 Task: Find connections with filter location Bhānder with filter topic #Recruitingwith filter profile language English with filter current company NCS Group with filter school Arts and Science jobs recruitment with filter industry Recreational Facilities with filter service category Insurance with filter keywords title SEO Manager
Action: Mouse moved to (529, 66)
Screenshot: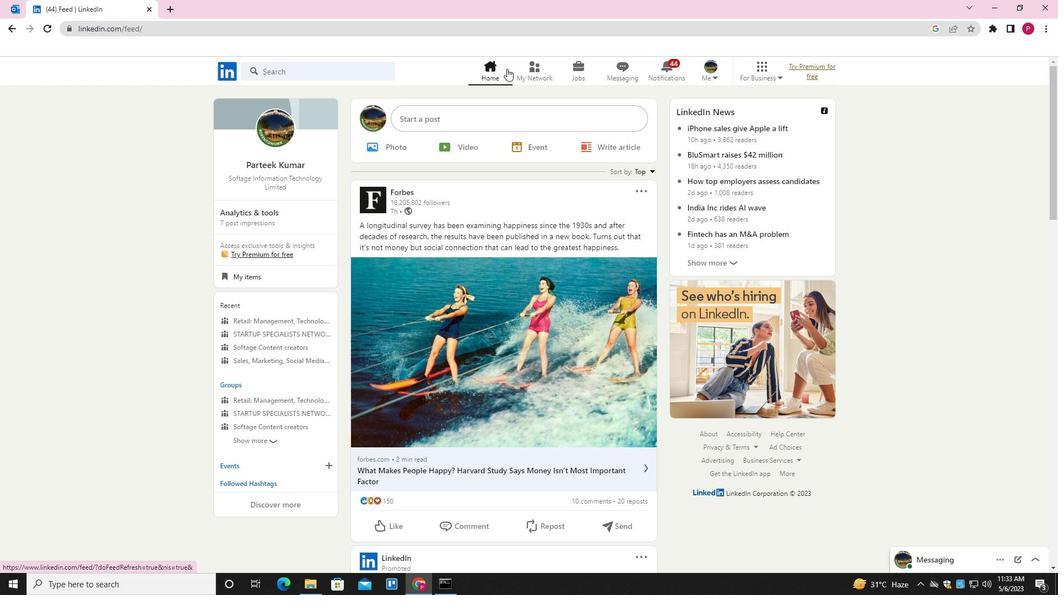 
Action: Mouse pressed left at (529, 66)
Screenshot: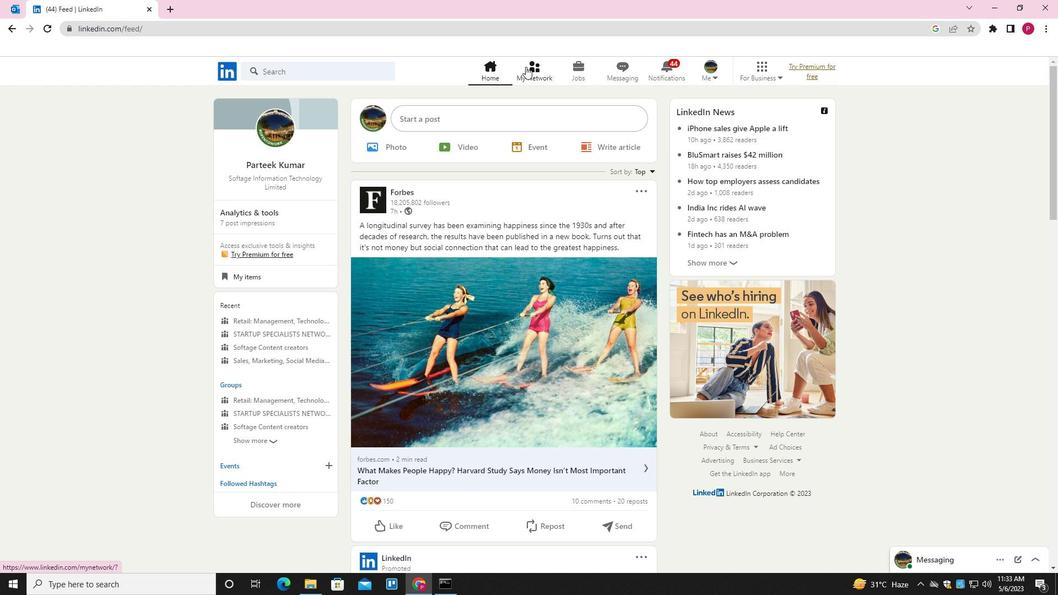
Action: Mouse moved to (360, 135)
Screenshot: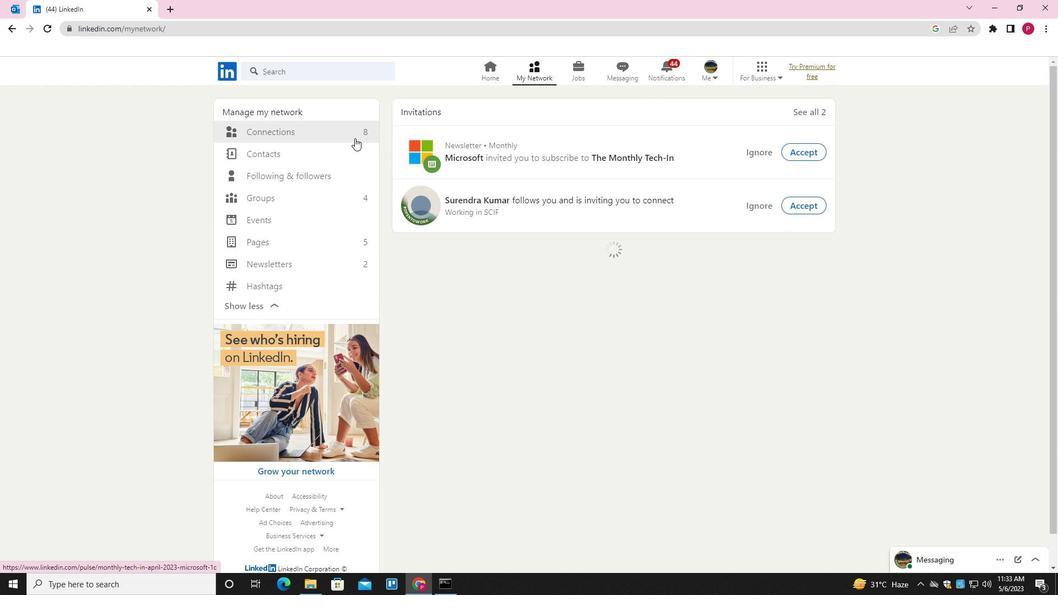 
Action: Mouse pressed left at (360, 135)
Screenshot: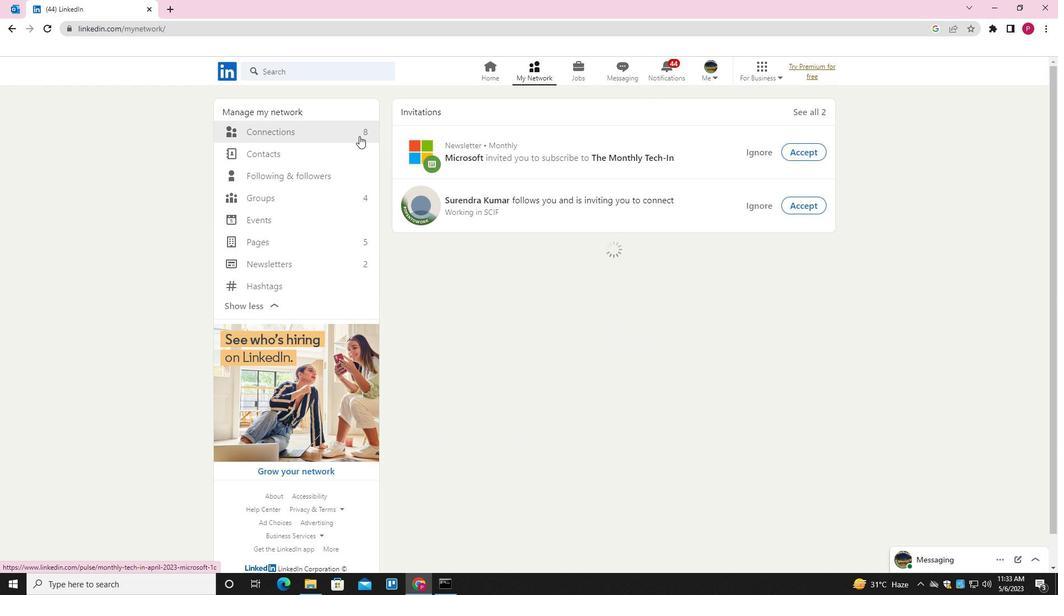 
Action: Mouse moved to (616, 133)
Screenshot: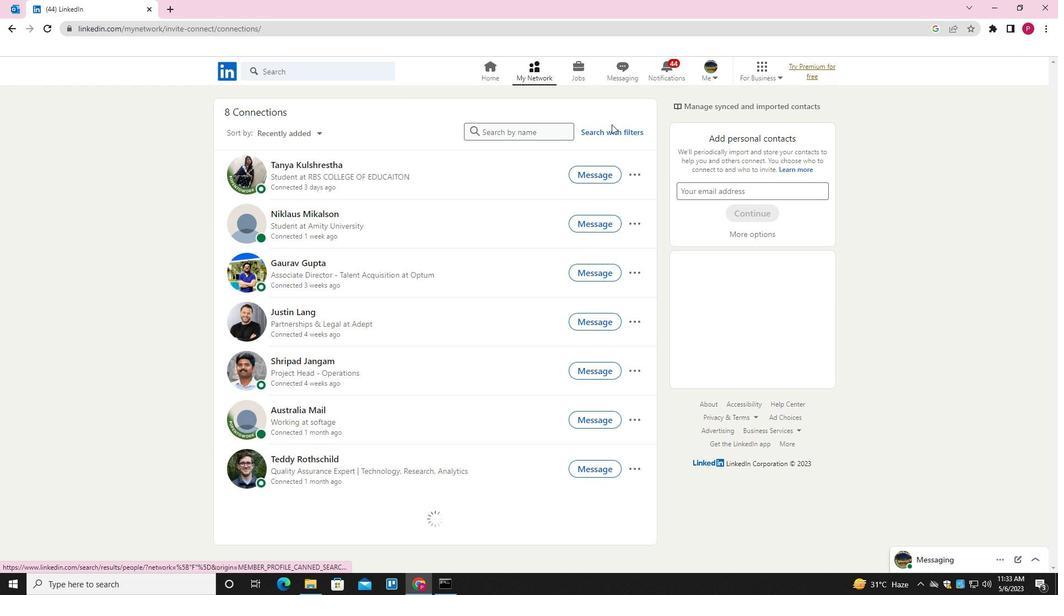 
Action: Mouse pressed left at (616, 133)
Screenshot: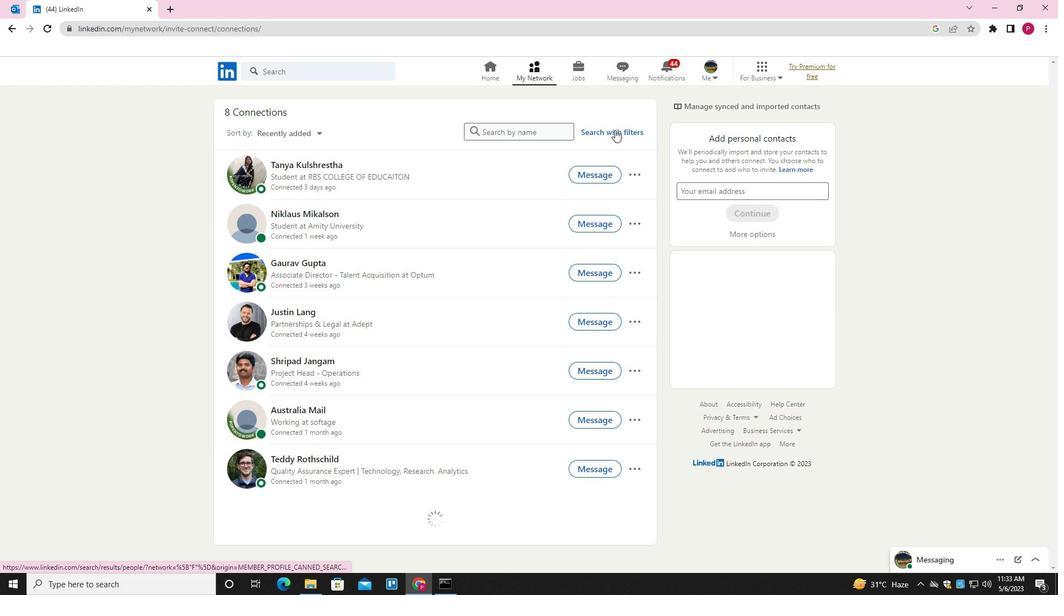 
Action: Mouse moved to (568, 101)
Screenshot: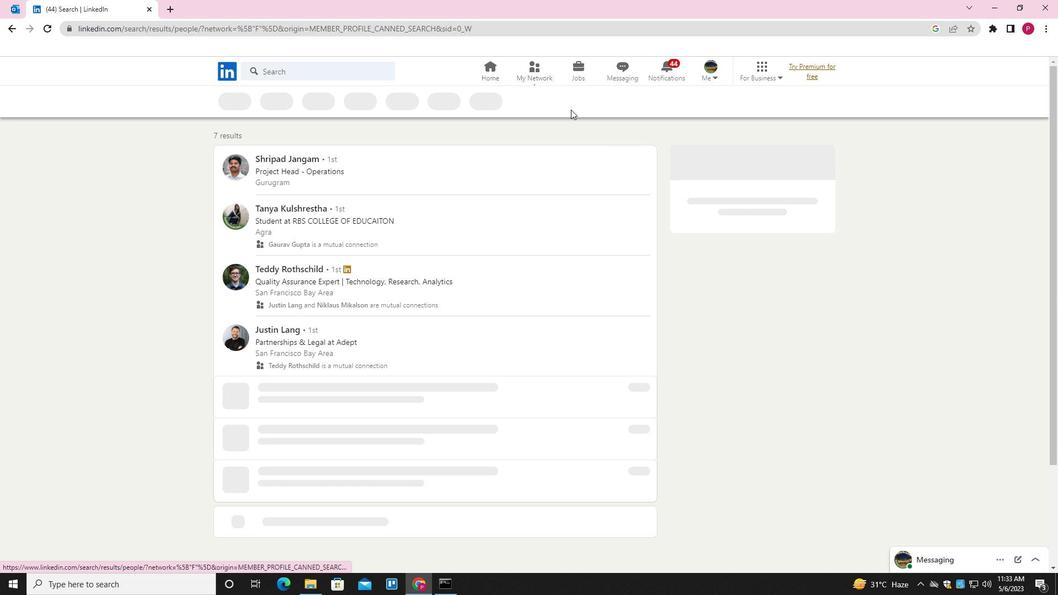 
Action: Mouse pressed left at (568, 101)
Screenshot: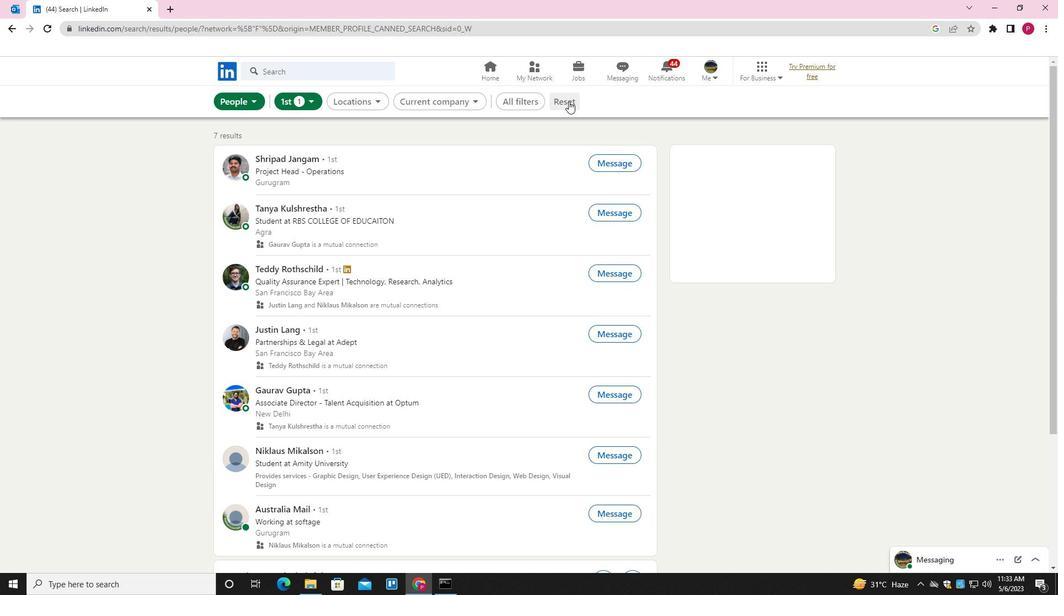 
Action: Mouse moved to (537, 97)
Screenshot: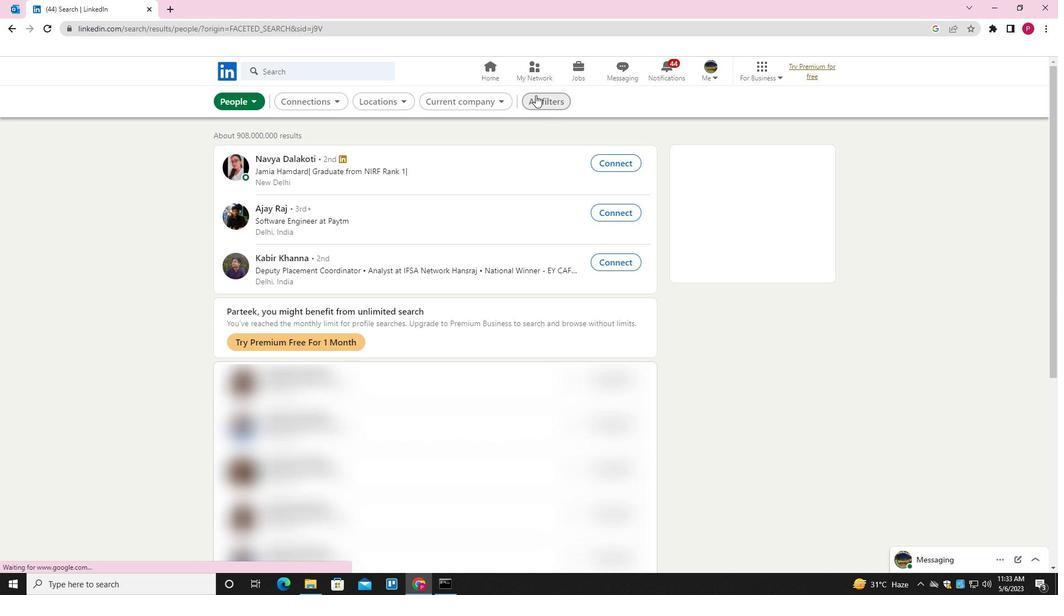 
Action: Mouse pressed left at (537, 97)
Screenshot: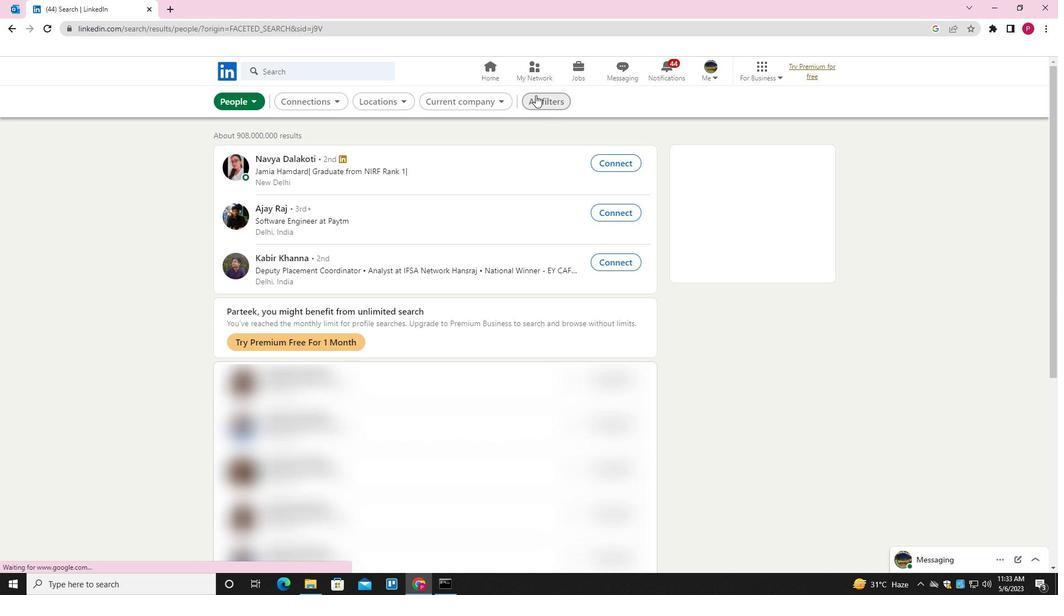 
Action: Mouse moved to (867, 273)
Screenshot: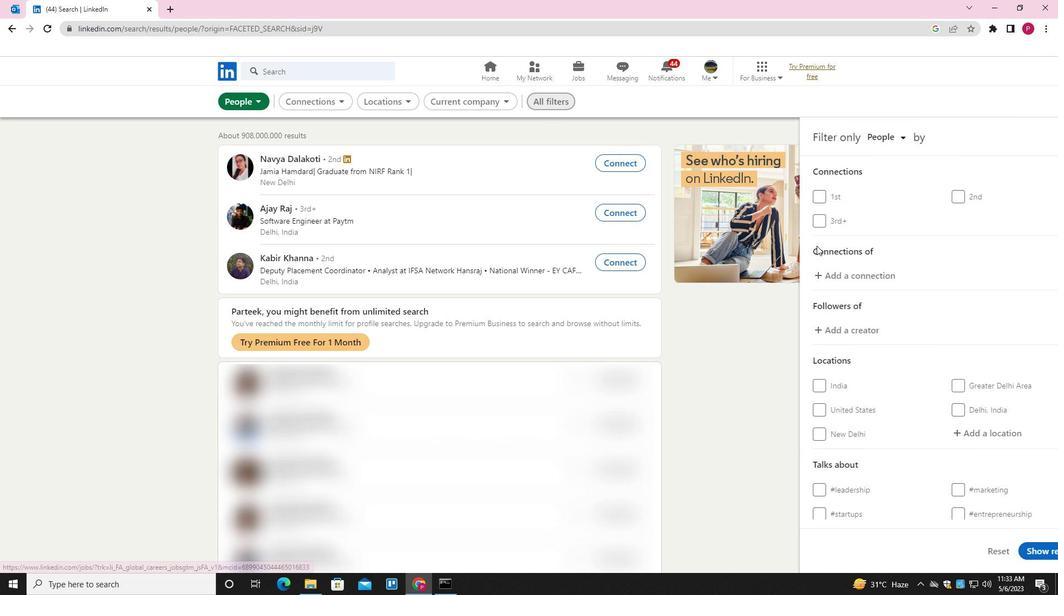 
Action: Mouse scrolled (867, 272) with delta (0, 0)
Screenshot: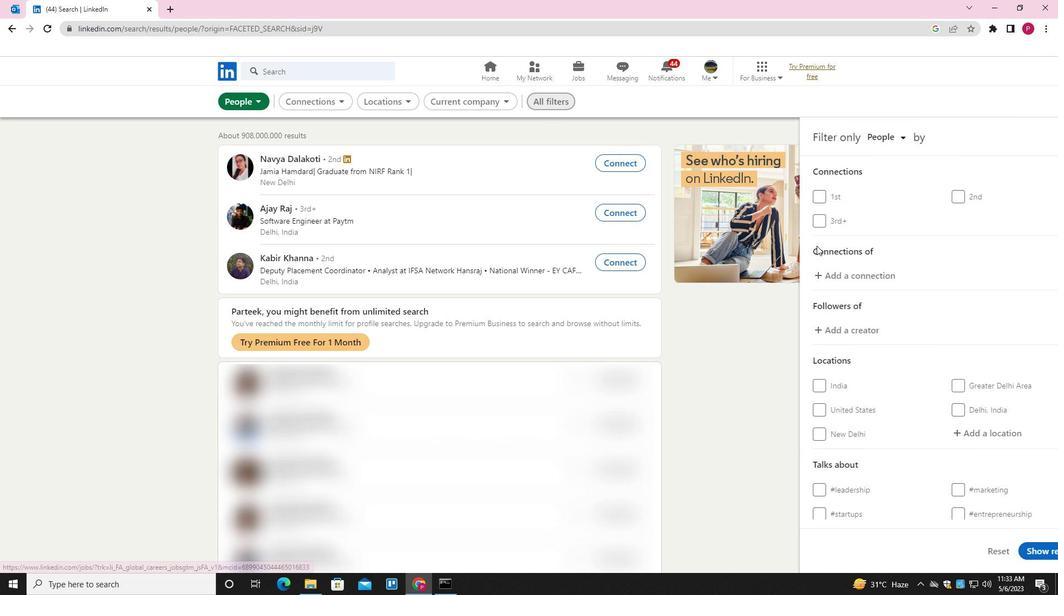 
Action: Mouse moved to (884, 284)
Screenshot: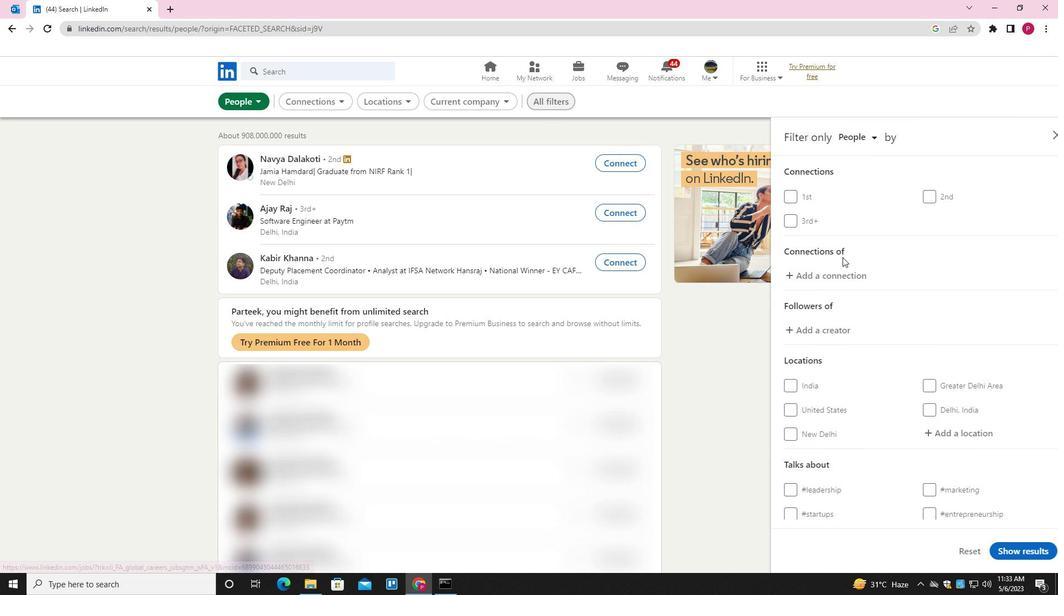 
Action: Mouse scrolled (884, 283) with delta (0, 0)
Screenshot: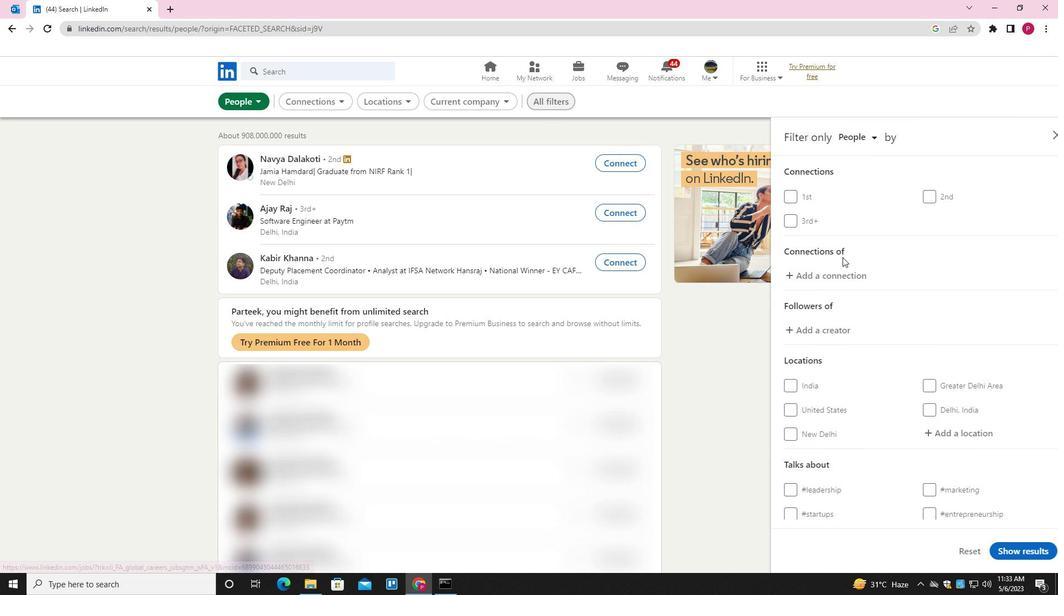 
Action: Mouse moved to (949, 326)
Screenshot: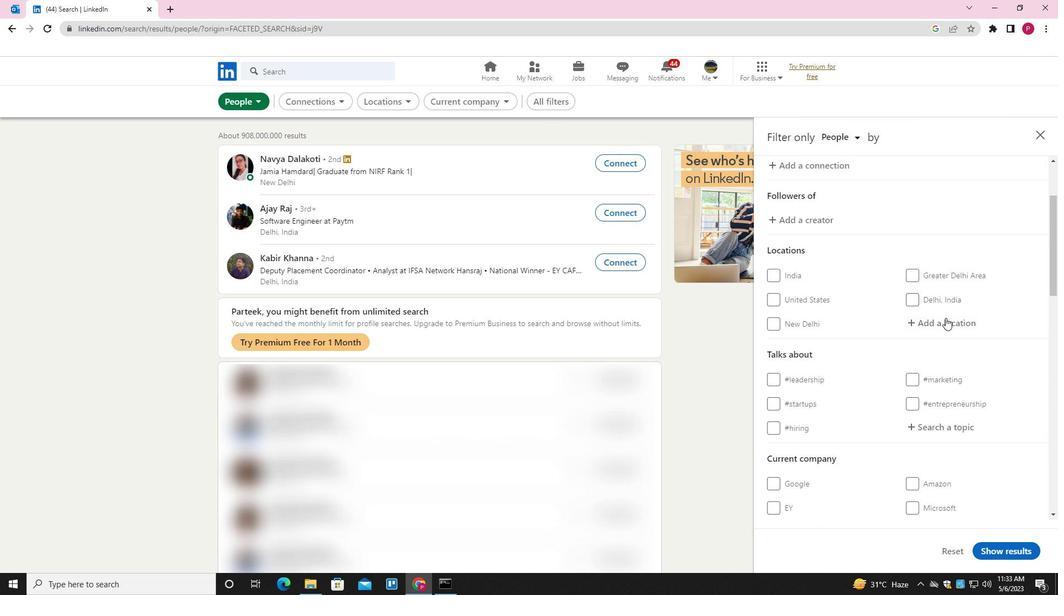 
Action: Mouse pressed left at (949, 326)
Screenshot: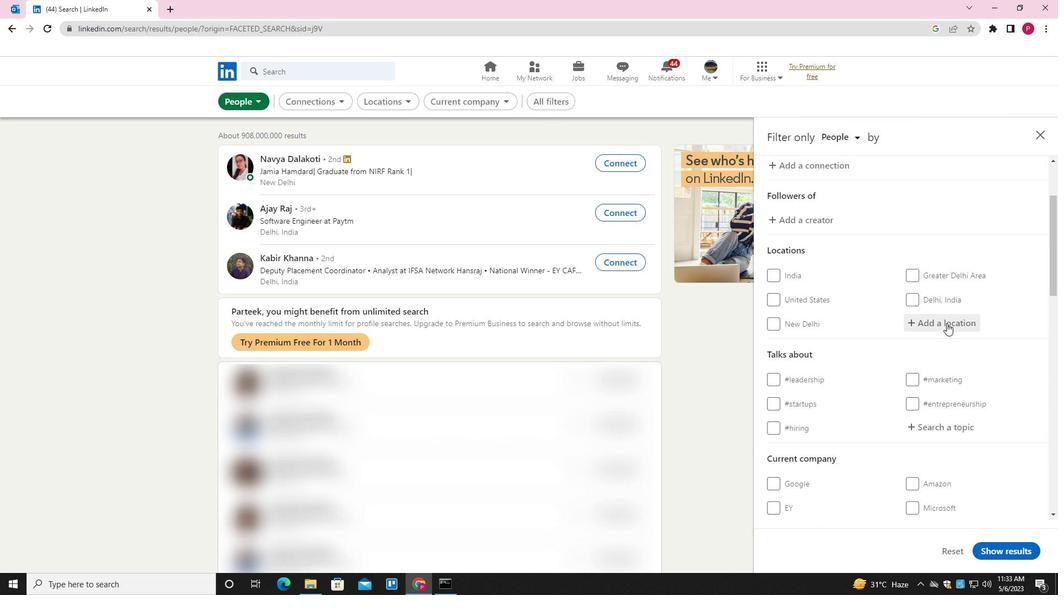 
Action: Key pressed <Key.shift>BHANDRE<Key.backspace><Key.backspace>ER<Key.down><Key.enter>
Screenshot: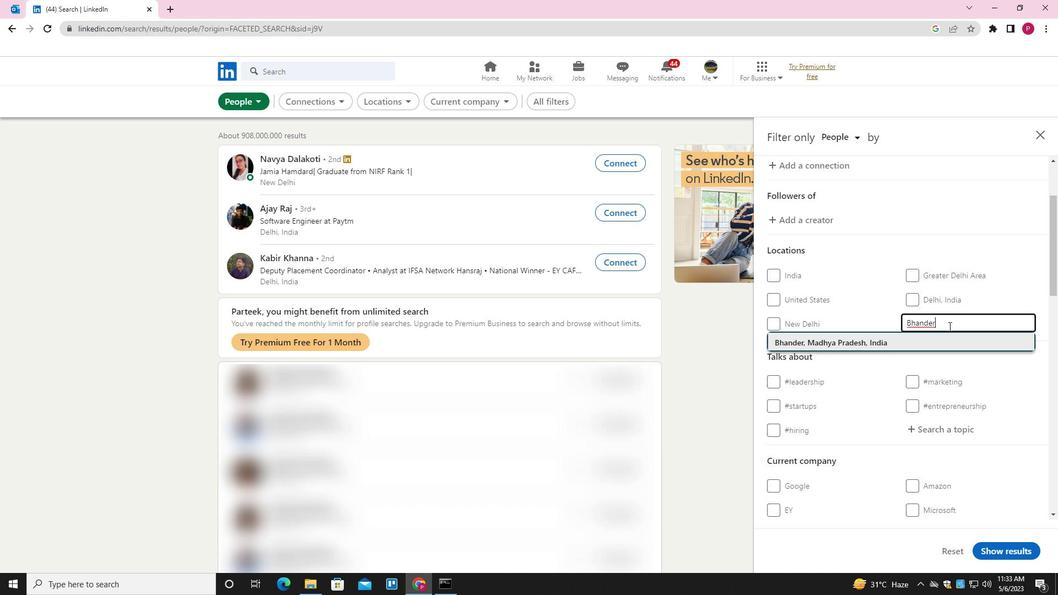 
Action: Mouse moved to (909, 336)
Screenshot: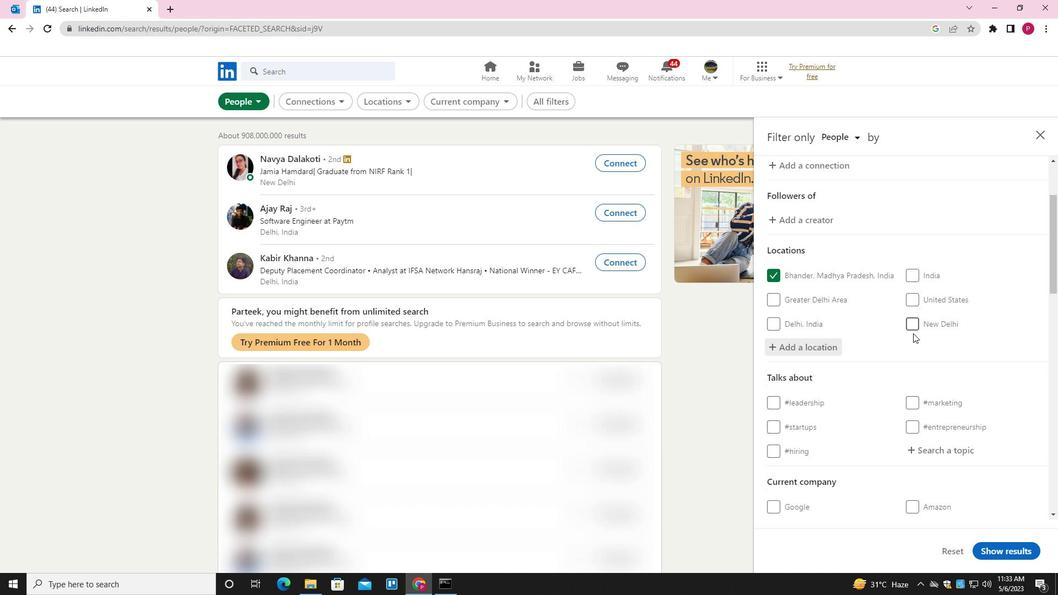 
Action: Mouse scrolled (909, 336) with delta (0, 0)
Screenshot: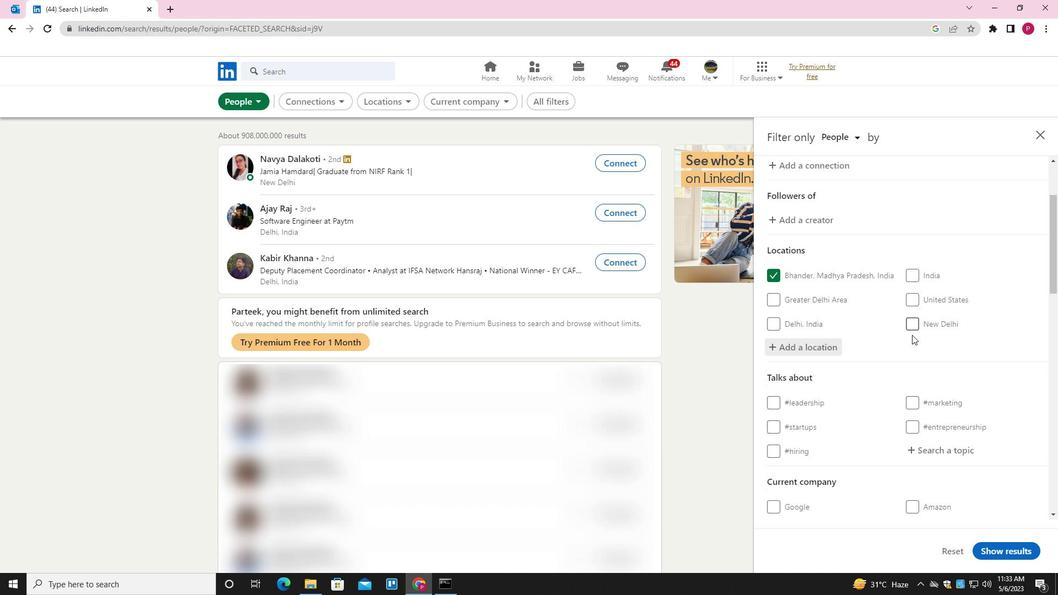 
Action: Mouse scrolled (909, 336) with delta (0, 0)
Screenshot: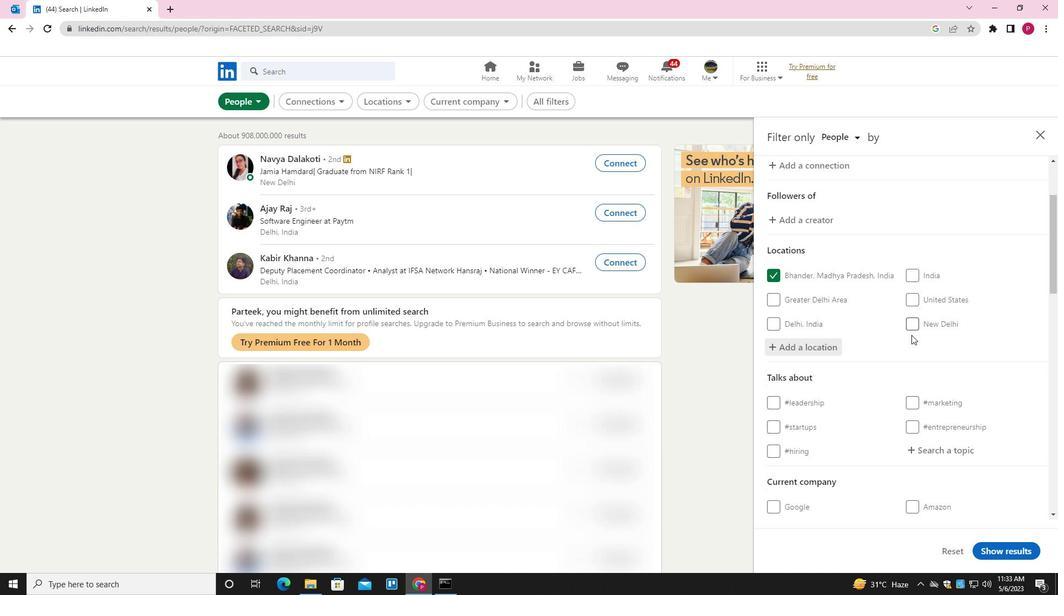 
Action: Mouse scrolled (909, 336) with delta (0, 0)
Screenshot: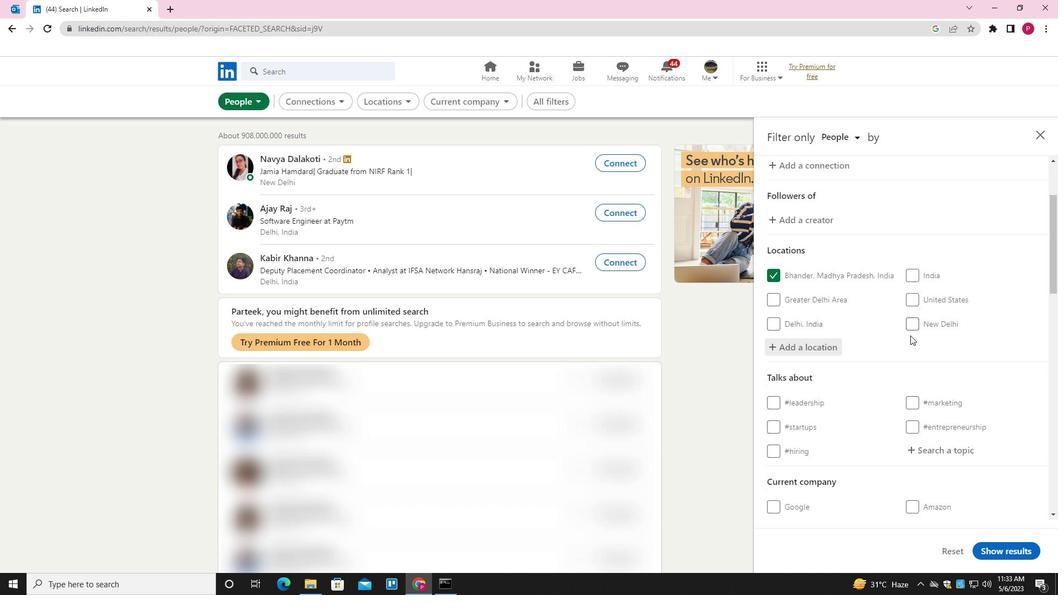 
Action: Mouse scrolled (909, 336) with delta (0, 0)
Screenshot: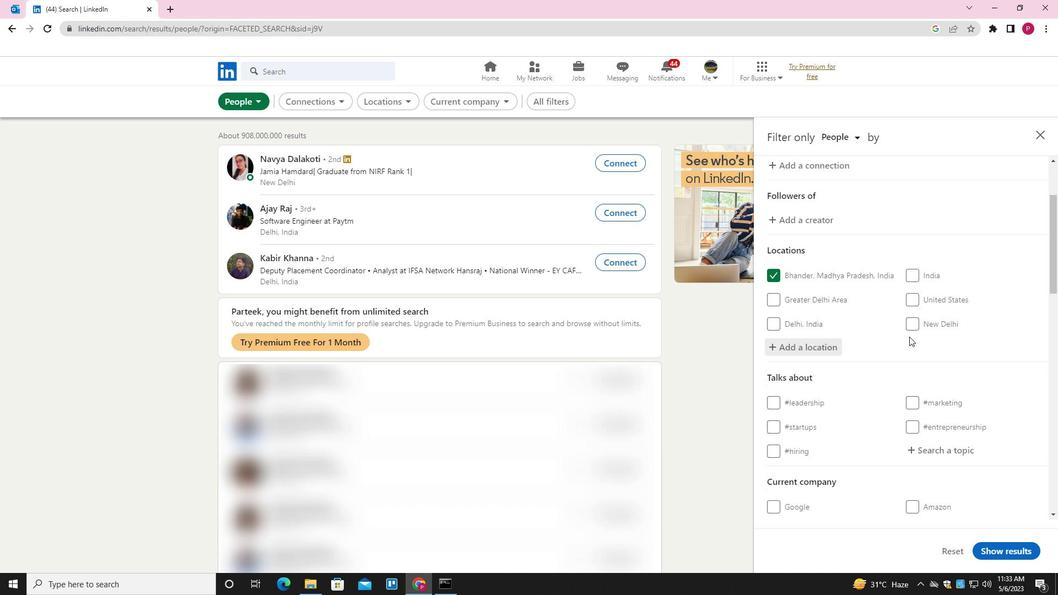 
Action: Mouse moved to (950, 234)
Screenshot: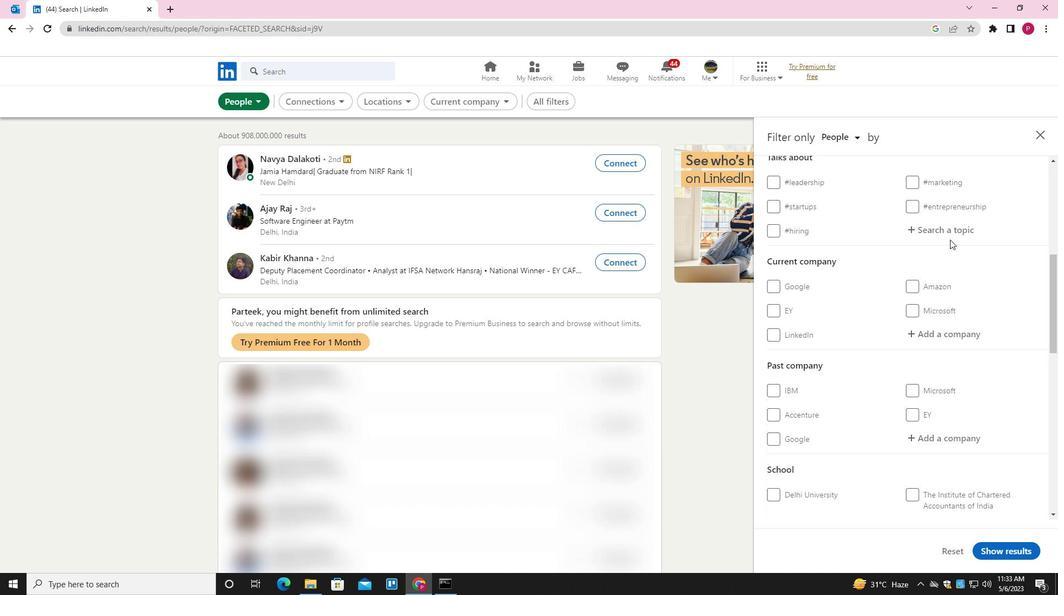 
Action: Mouse pressed left at (950, 234)
Screenshot: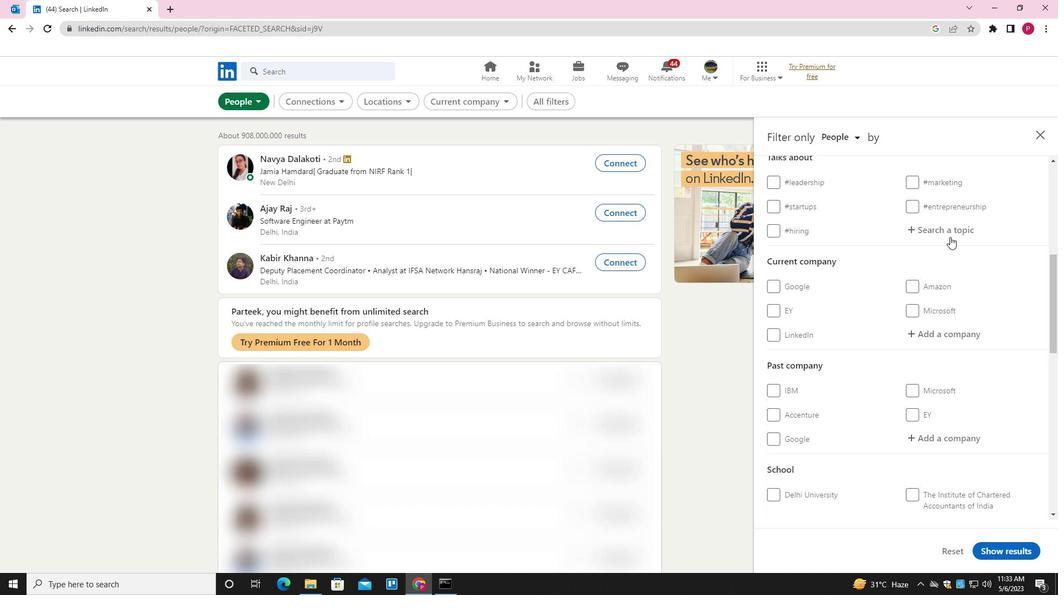 
Action: Key pressed RECRUITMENT<Key.down><Key.enter>
Screenshot: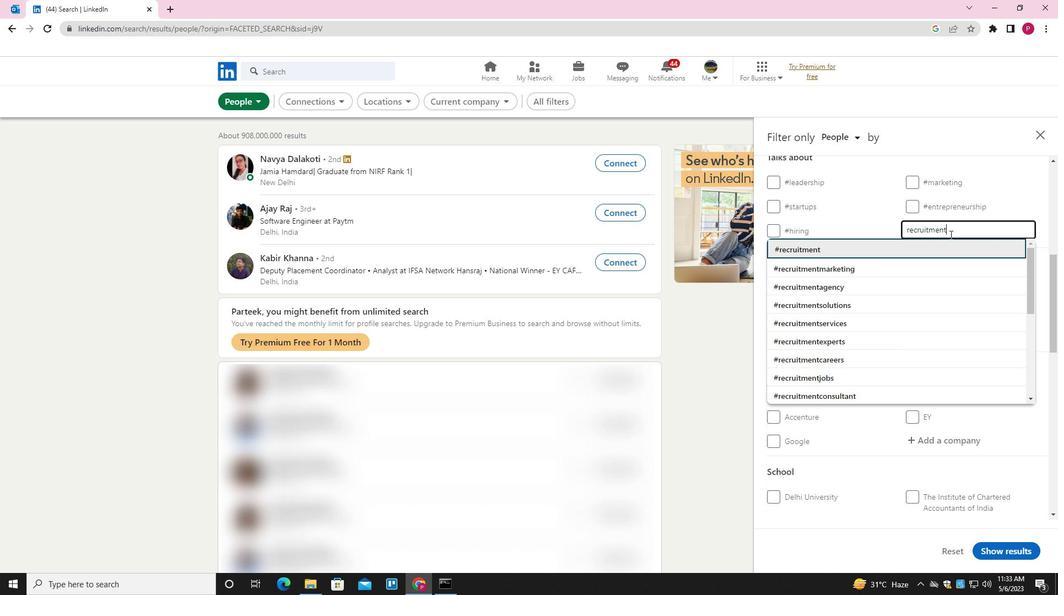 
Action: Mouse moved to (914, 281)
Screenshot: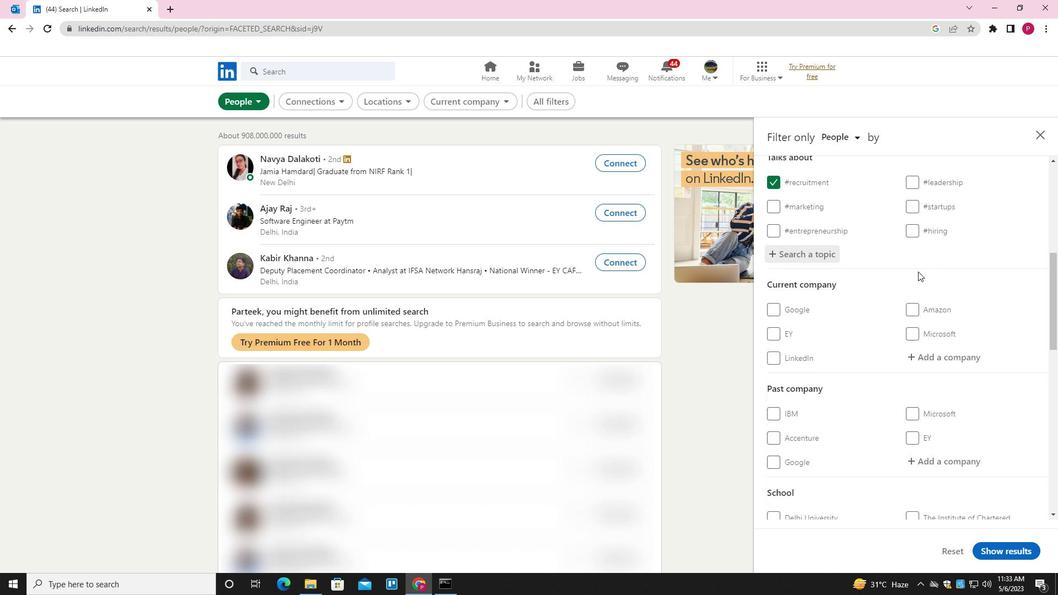 
Action: Mouse scrolled (914, 280) with delta (0, 0)
Screenshot: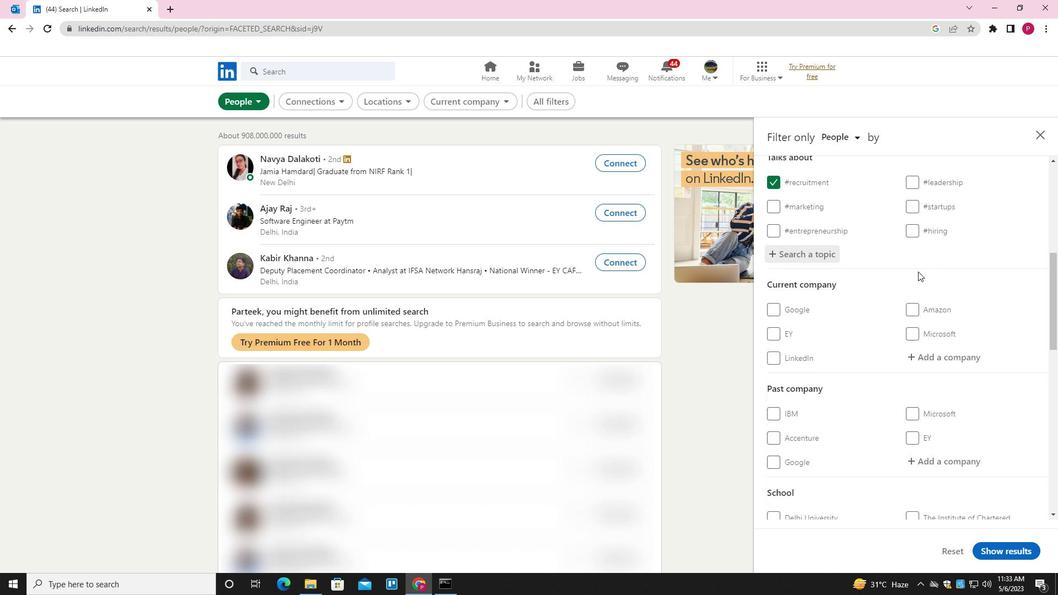 
Action: Mouse moved to (914, 287)
Screenshot: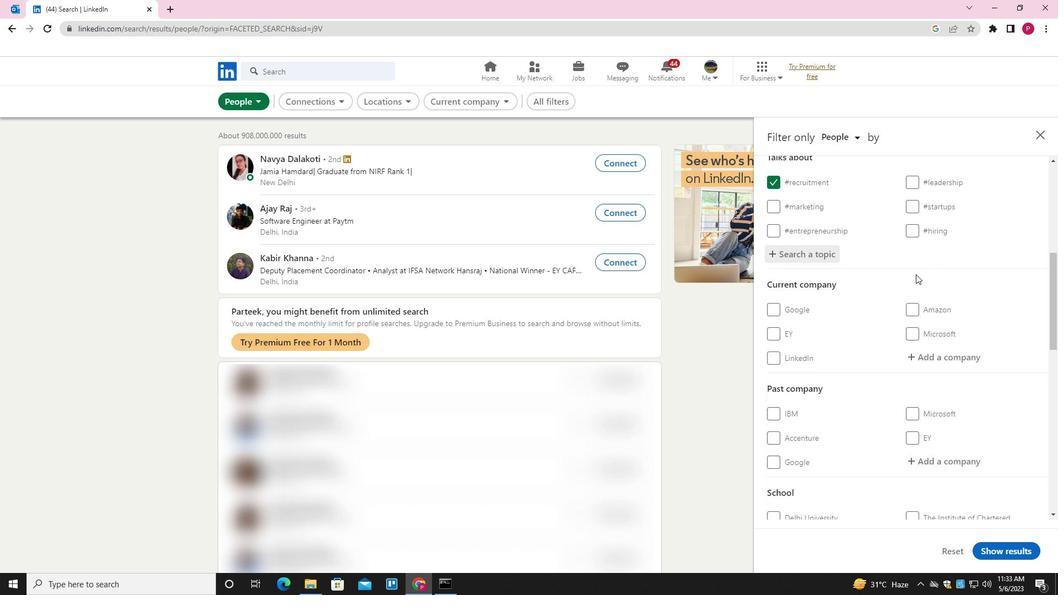 
Action: Mouse scrolled (914, 286) with delta (0, 0)
Screenshot: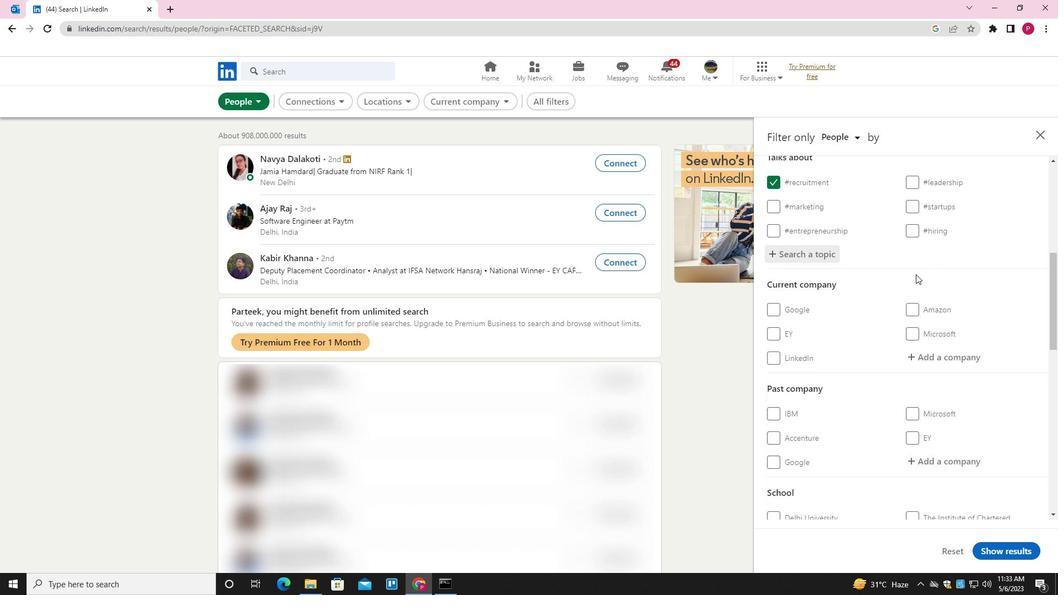 
Action: Mouse moved to (914, 290)
Screenshot: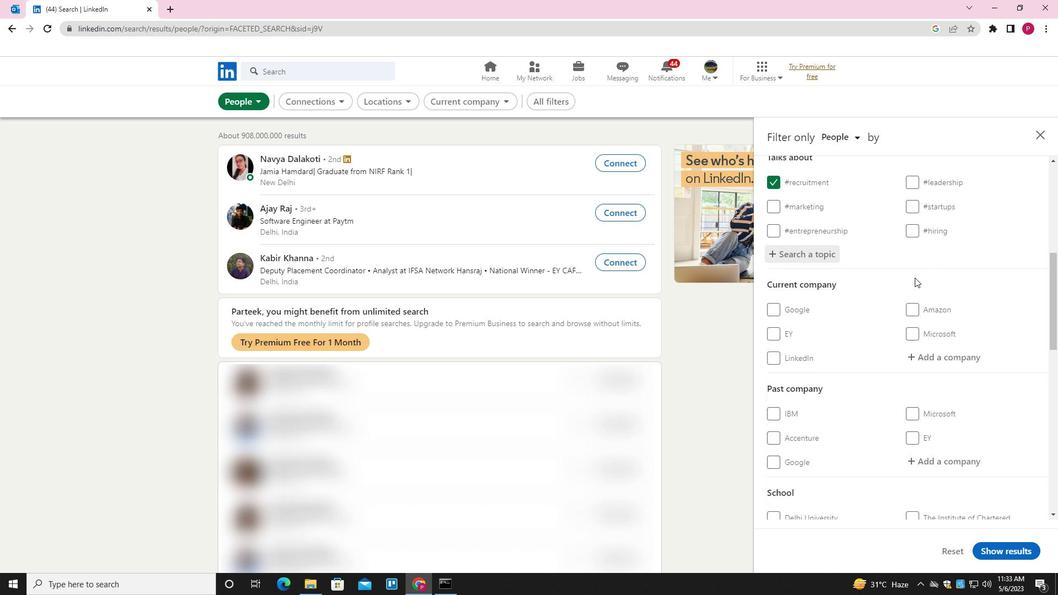 
Action: Mouse scrolled (914, 289) with delta (0, 0)
Screenshot: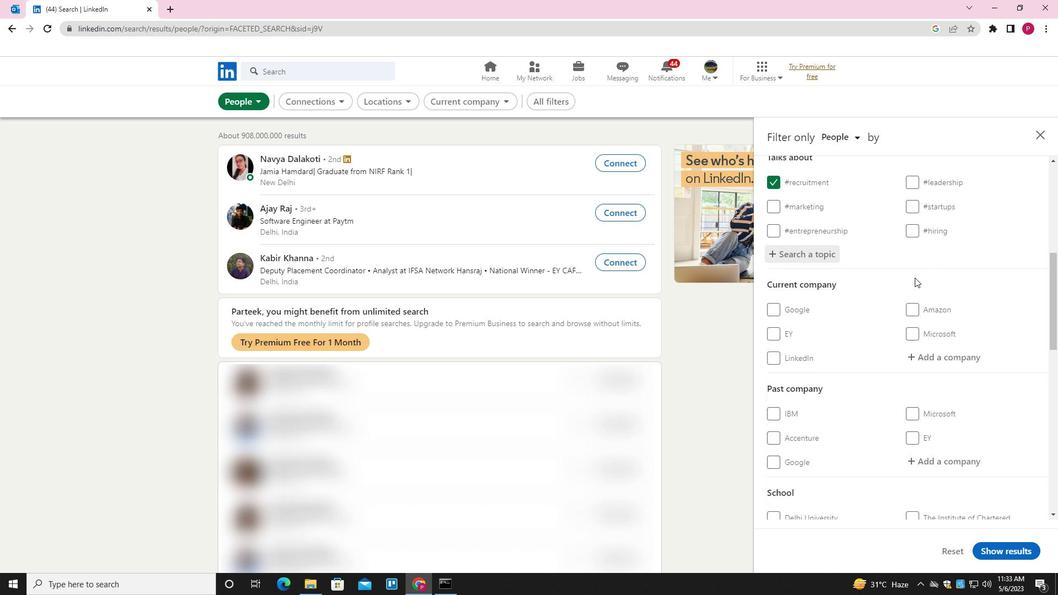 
Action: Mouse moved to (914, 296)
Screenshot: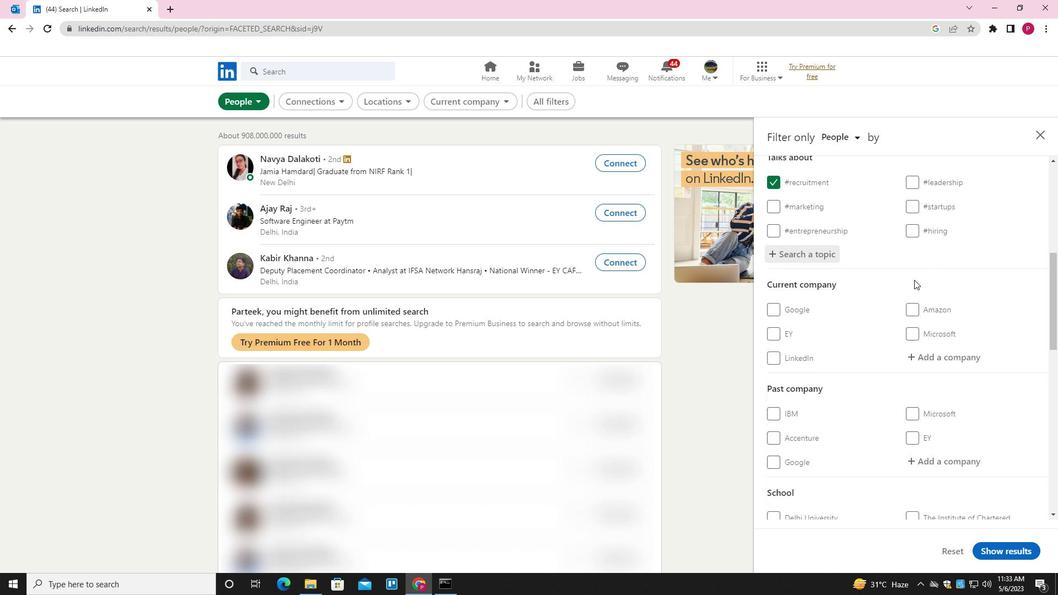 
Action: Mouse scrolled (914, 295) with delta (0, 0)
Screenshot: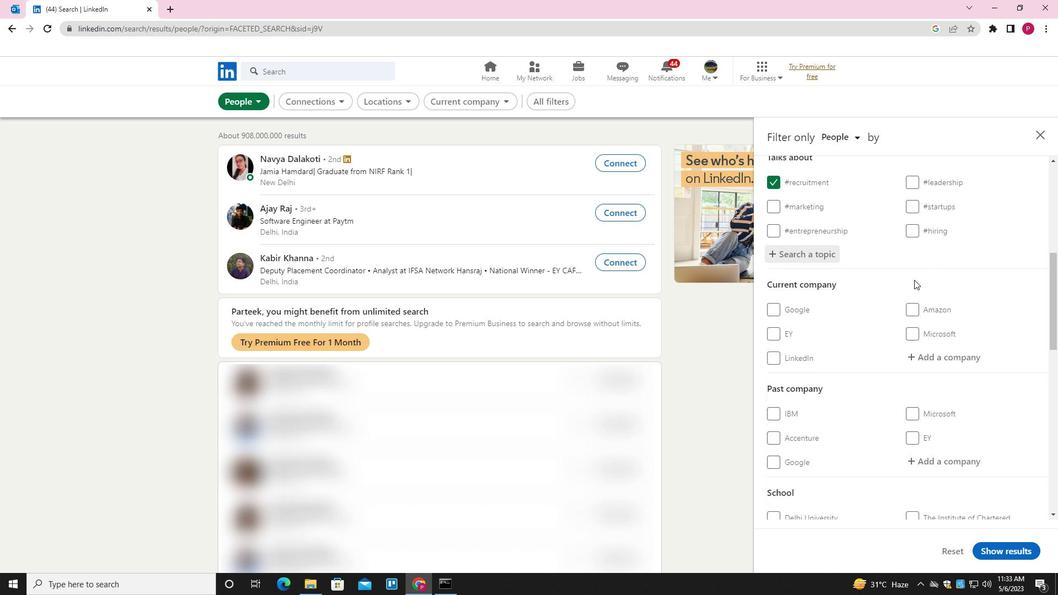 
Action: Mouse moved to (914, 304)
Screenshot: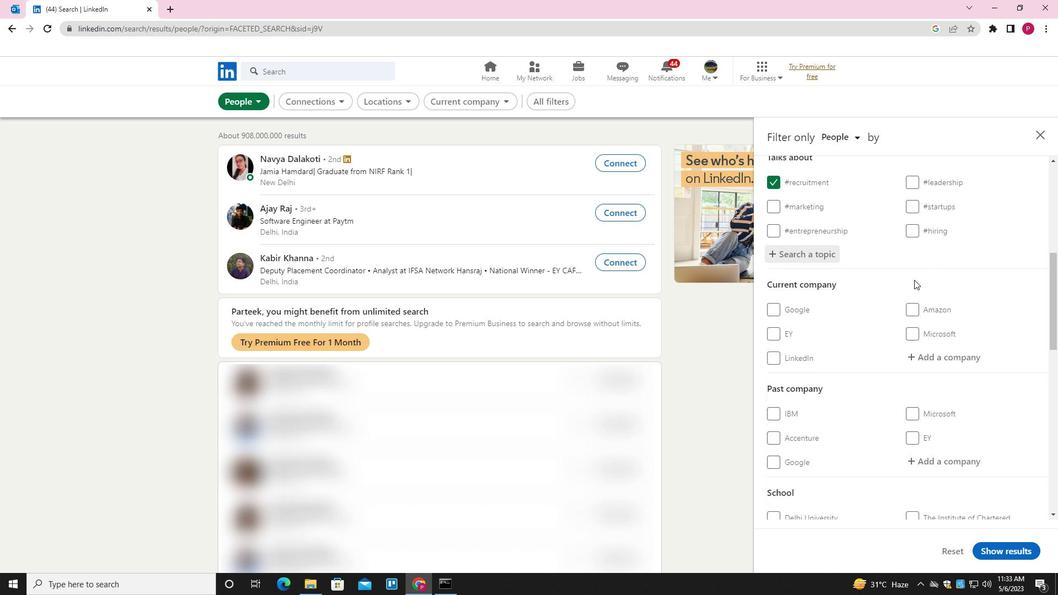 
Action: Mouse scrolled (914, 303) with delta (0, 0)
Screenshot: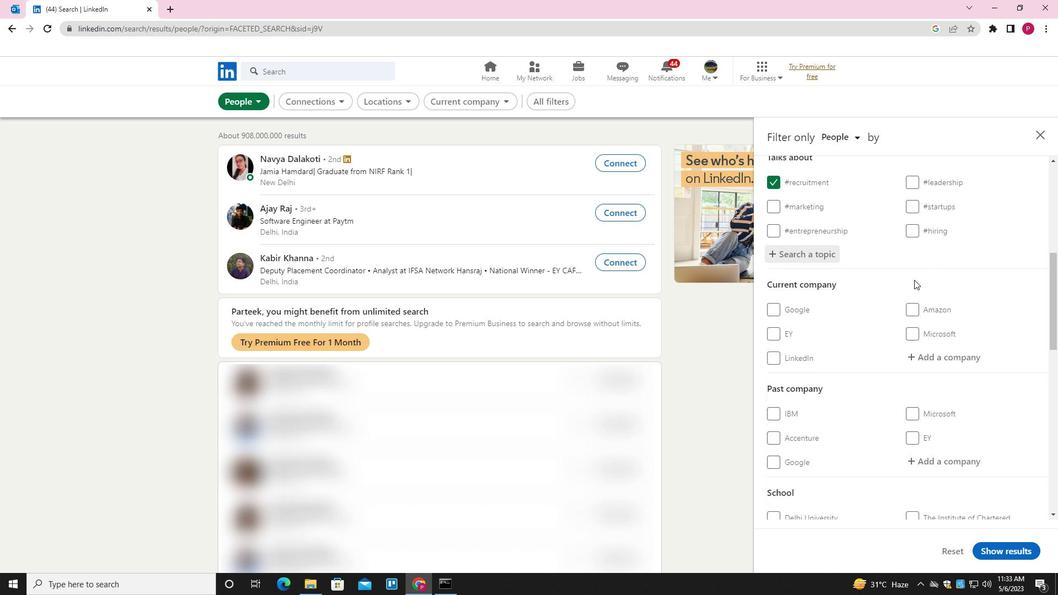 
Action: Mouse moved to (901, 381)
Screenshot: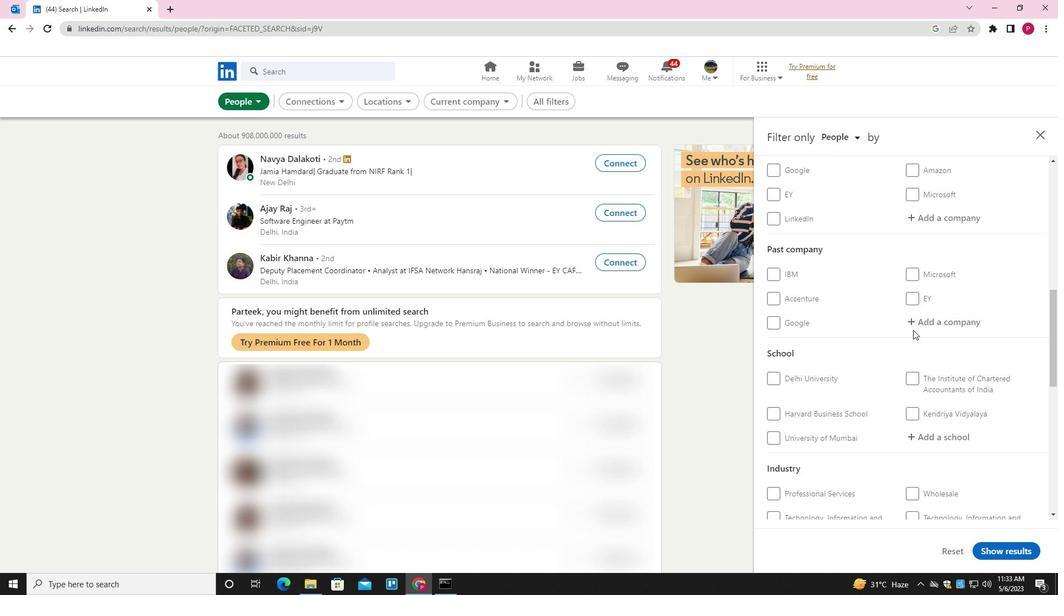 
Action: Mouse scrolled (901, 380) with delta (0, 0)
Screenshot: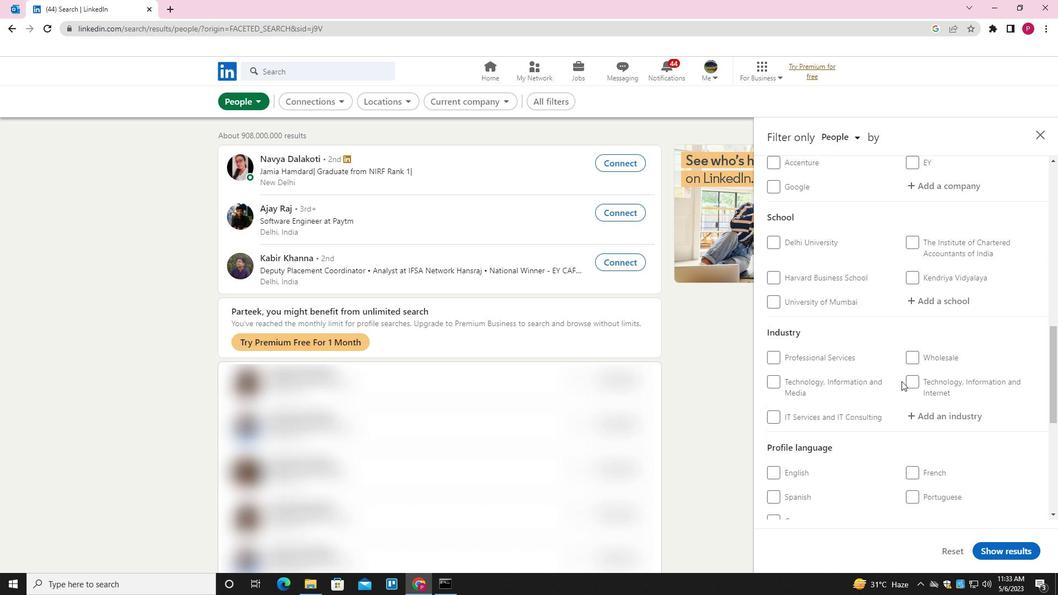 
Action: Mouse scrolled (901, 380) with delta (0, 0)
Screenshot: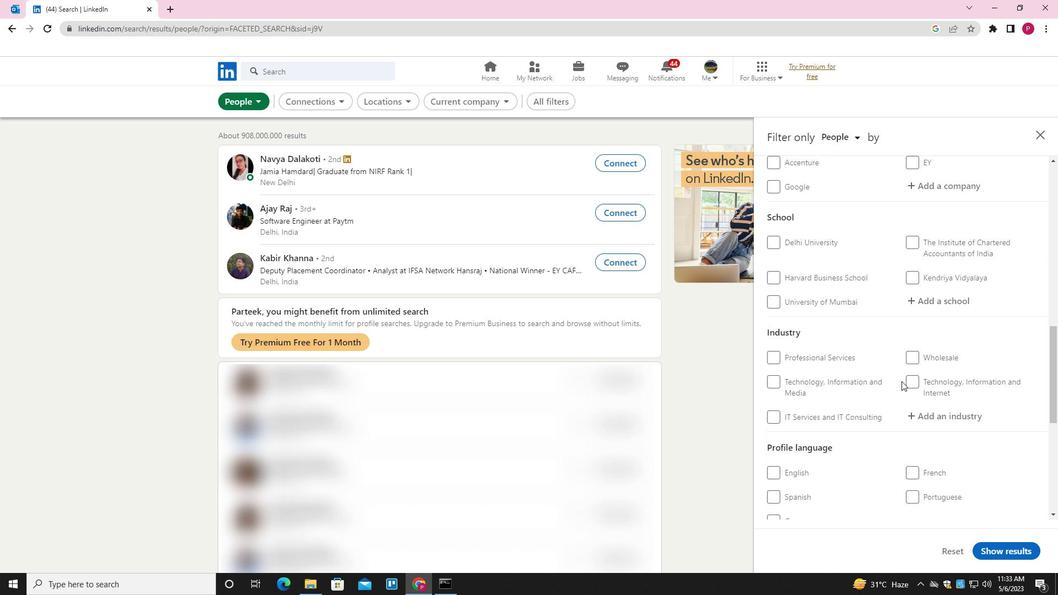 
Action: Mouse scrolled (901, 380) with delta (0, 0)
Screenshot: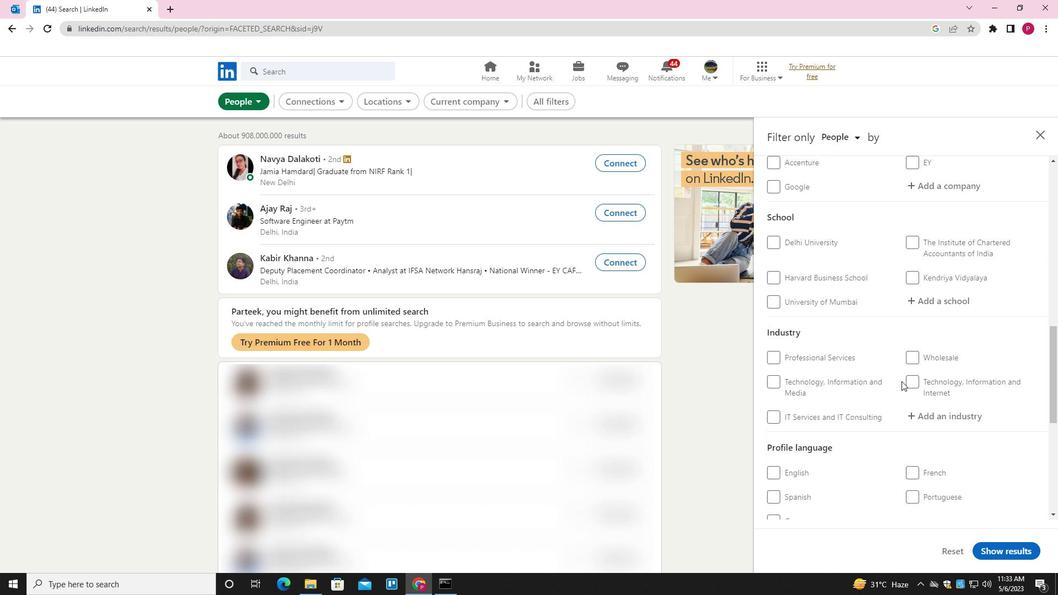 
Action: Mouse moved to (782, 307)
Screenshot: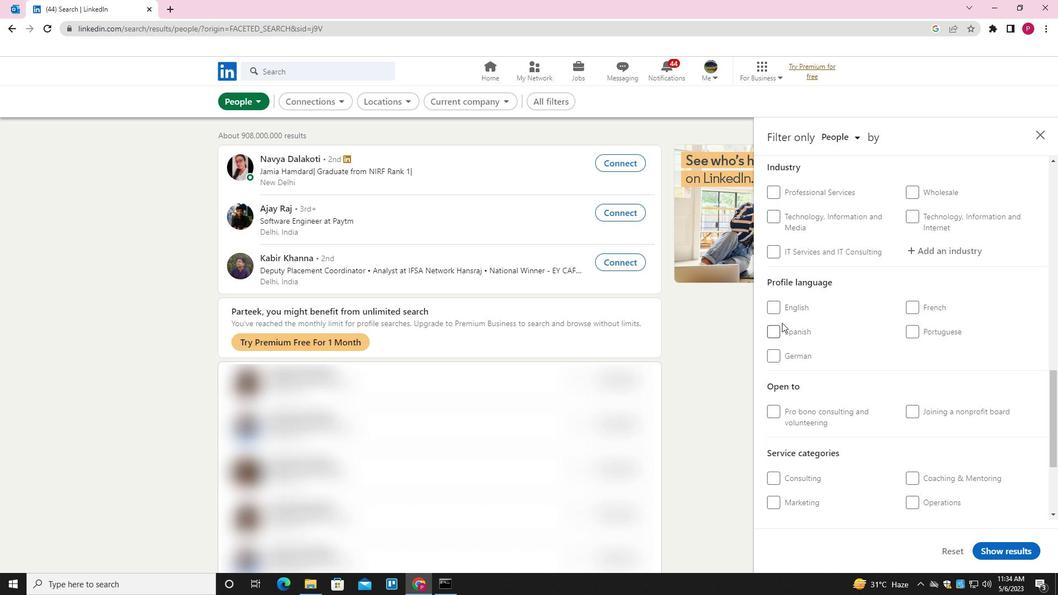 
Action: Mouse pressed left at (782, 307)
Screenshot: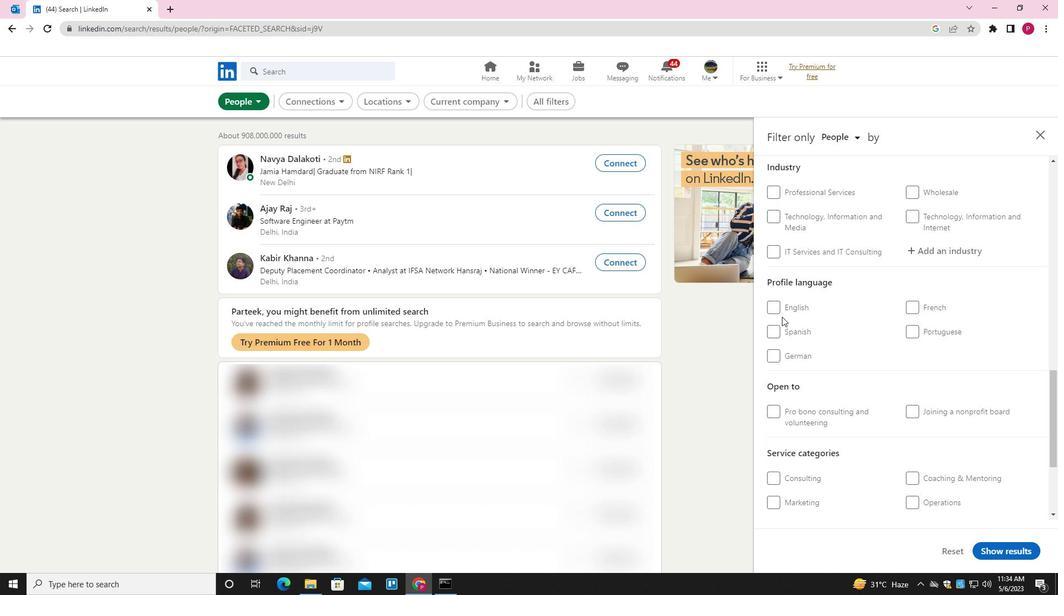 
Action: Mouse moved to (819, 346)
Screenshot: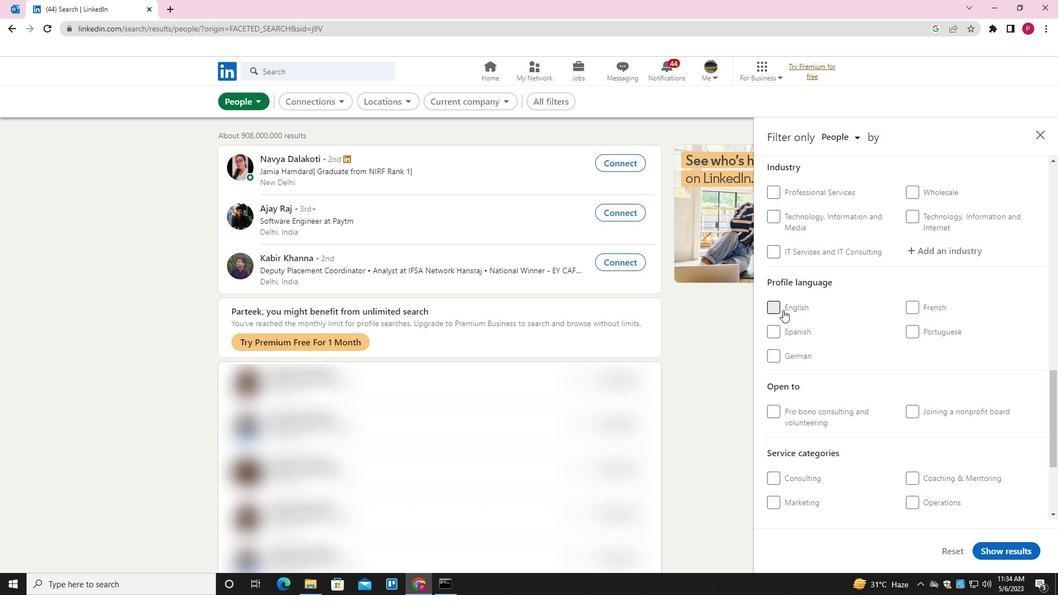 
Action: Mouse scrolled (819, 346) with delta (0, 0)
Screenshot: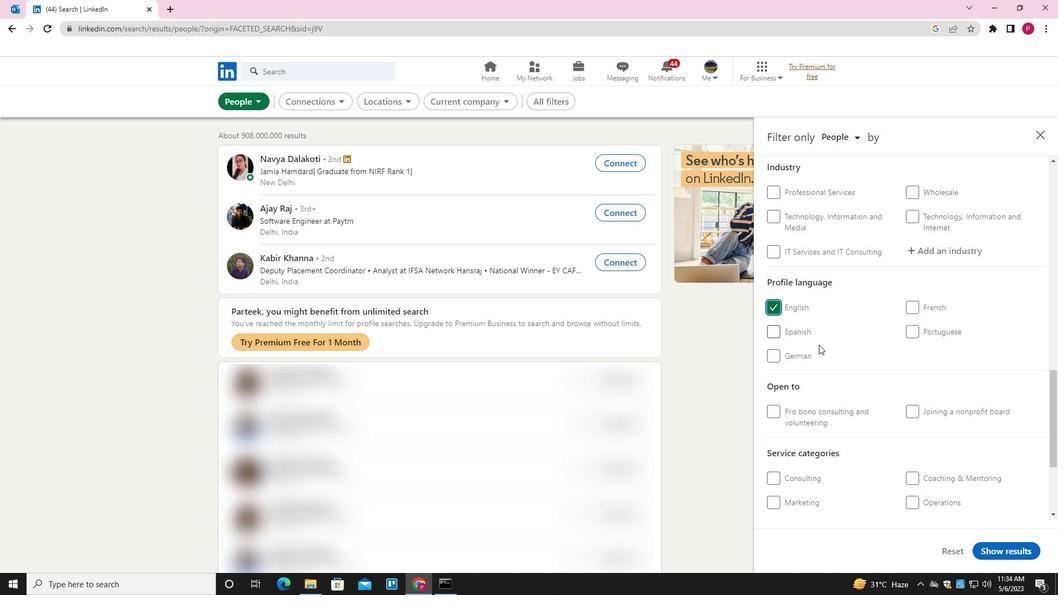 
Action: Mouse scrolled (819, 346) with delta (0, 0)
Screenshot: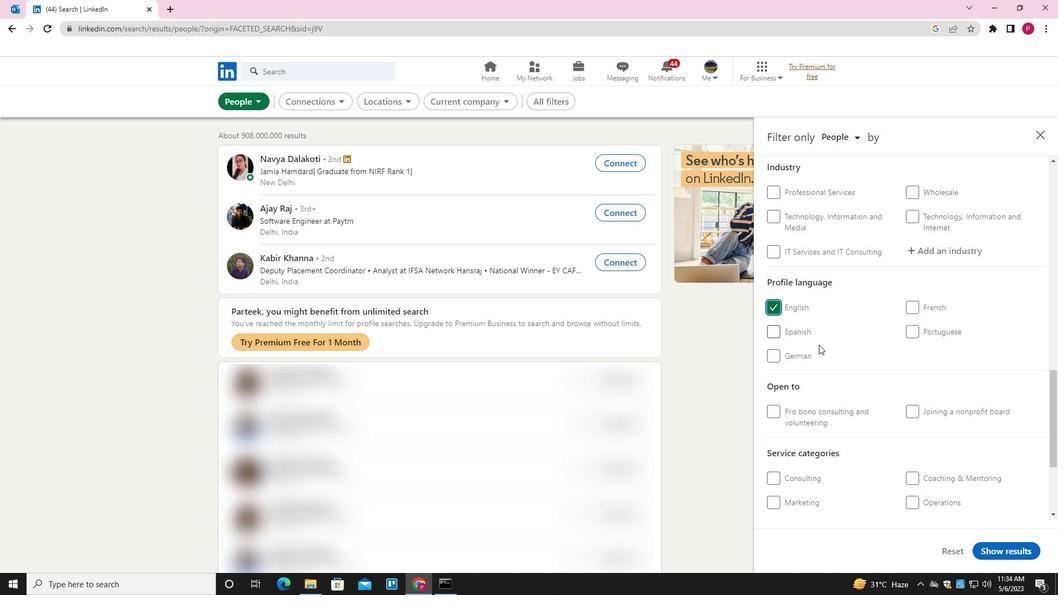 
Action: Mouse scrolled (819, 346) with delta (0, 0)
Screenshot: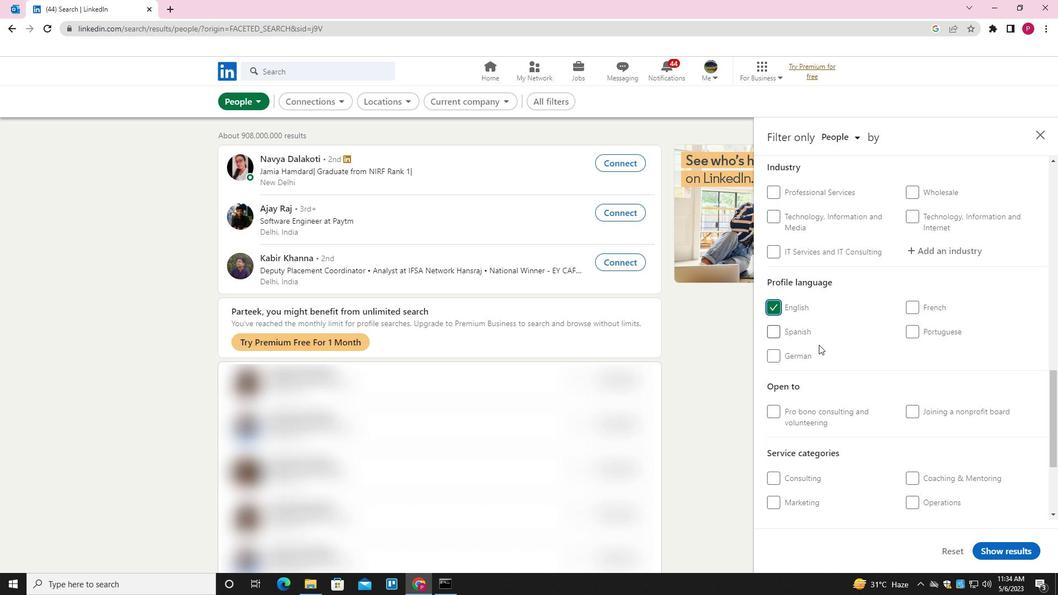 
Action: Mouse scrolled (819, 346) with delta (0, 0)
Screenshot: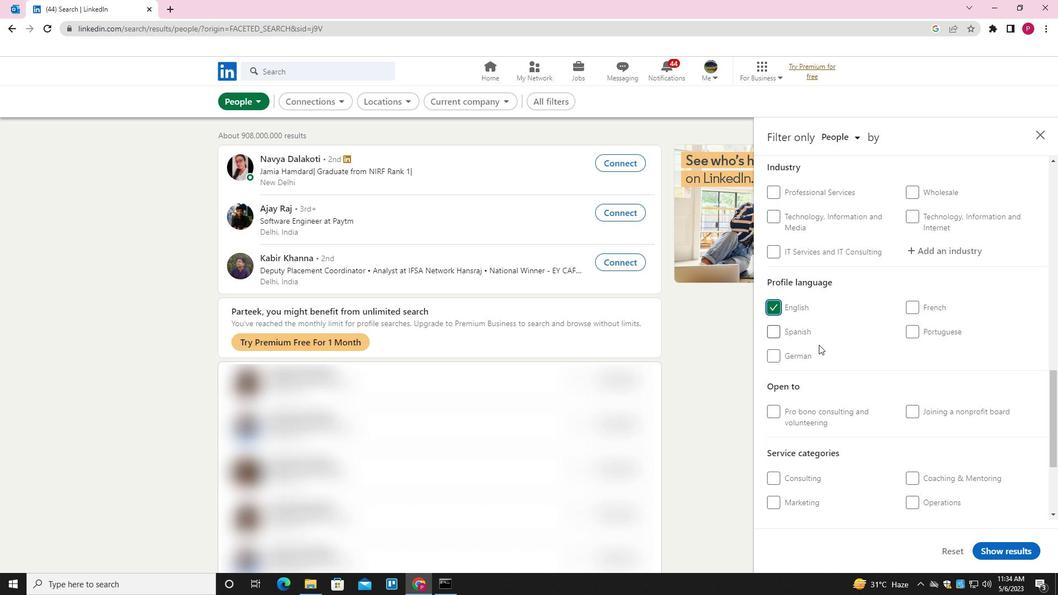 
Action: Mouse scrolled (819, 346) with delta (0, 0)
Screenshot: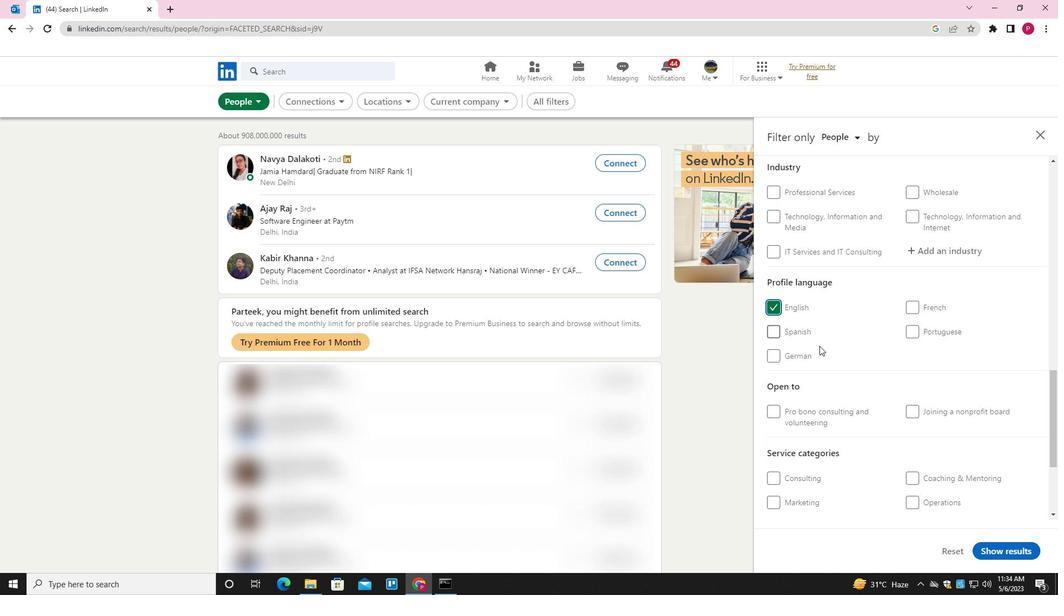 
Action: Mouse scrolled (819, 346) with delta (0, 0)
Screenshot: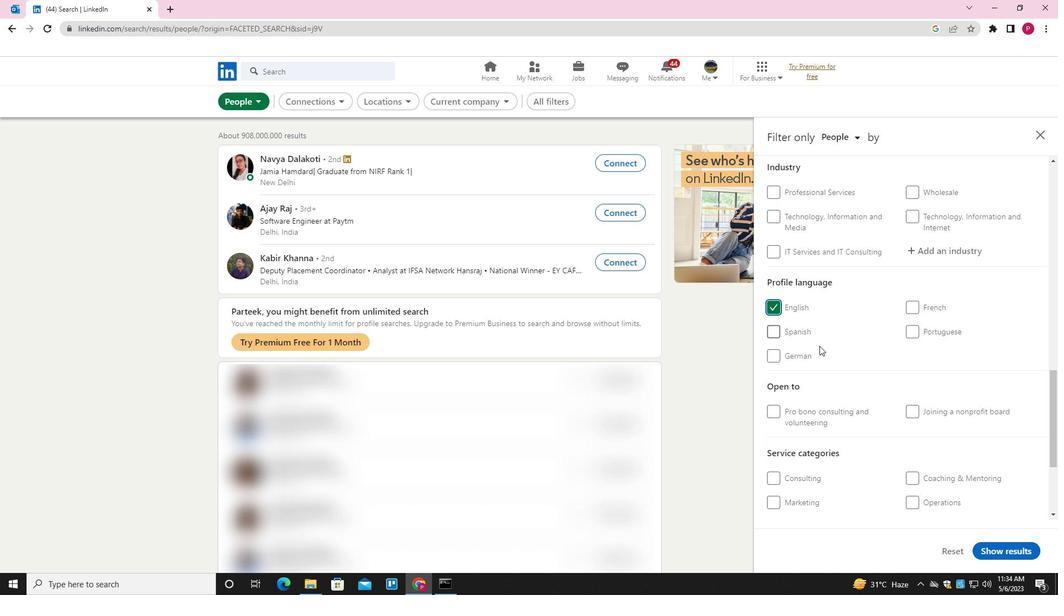 
Action: Mouse scrolled (819, 346) with delta (0, 0)
Screenshot: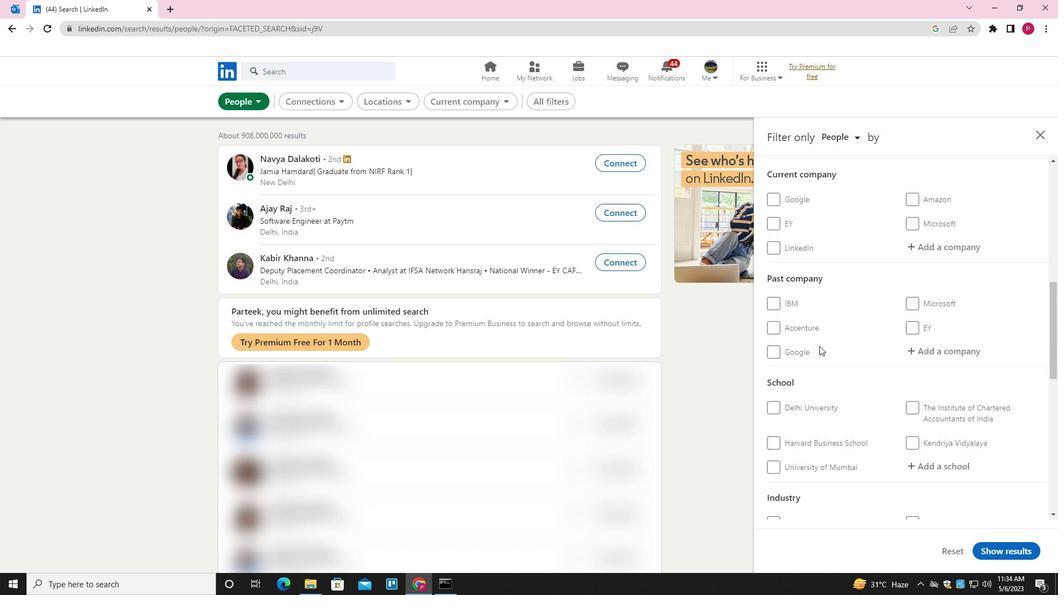 
Action: Mouse moved to (942, 300)
Screenshot: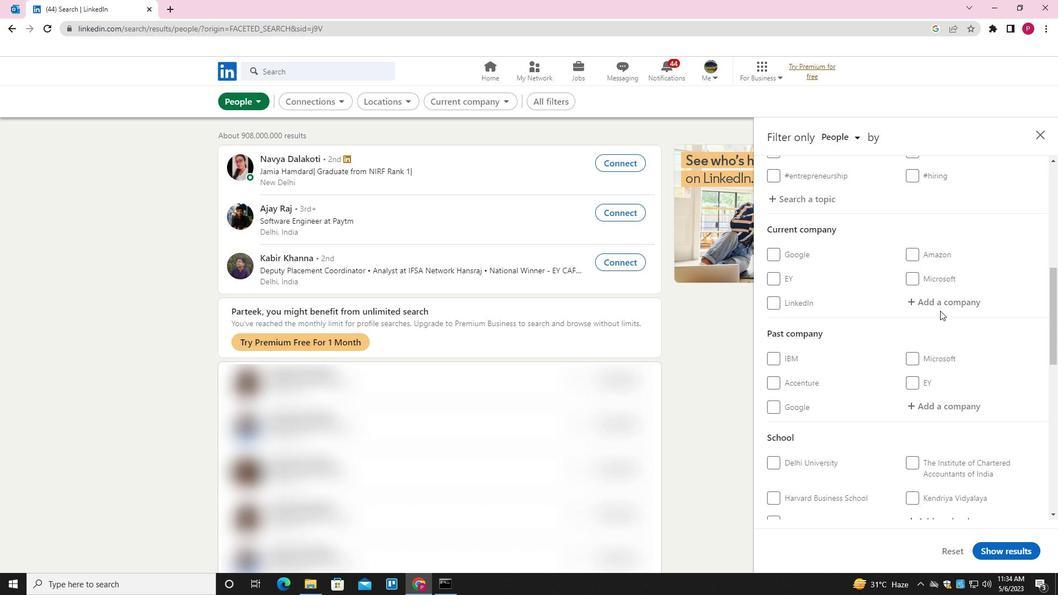 
Action: Mouse pressed left at (942, 300)
Screenshot: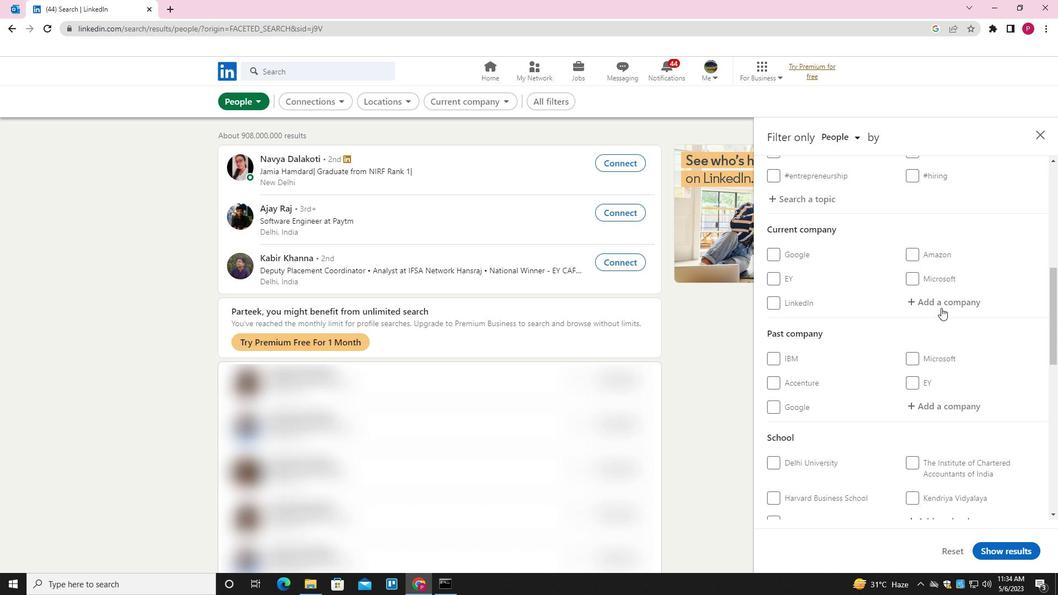 
Action: Key pressed <Key.shift><Key.shift><Key.shift><Key.shift><Key.shift><Key.shift><Key.shift><Key.shift><Key.shift><Key.shift><Key.shift><Key.shift><Key.shift><Key.shift><Key.shift><Key.shift><Key.shift><Key.shift><Key.shift><Key.shift>NCS<Key.space><Key.shift>GROUP<Key.down><Key.enter>
Screenshot: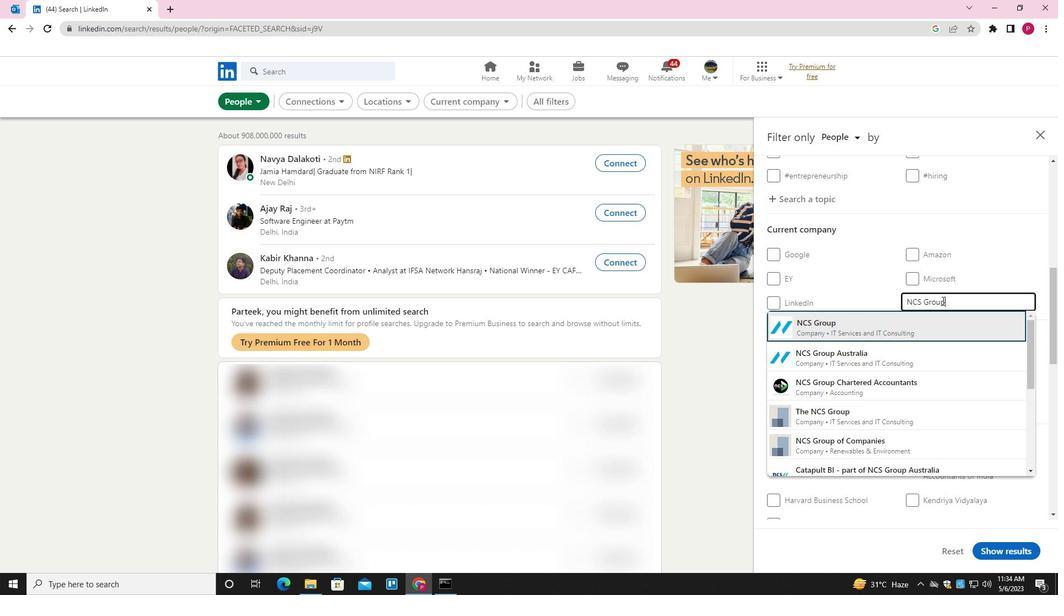 
Action: Mouse moved to (890, 358)
Screenshot: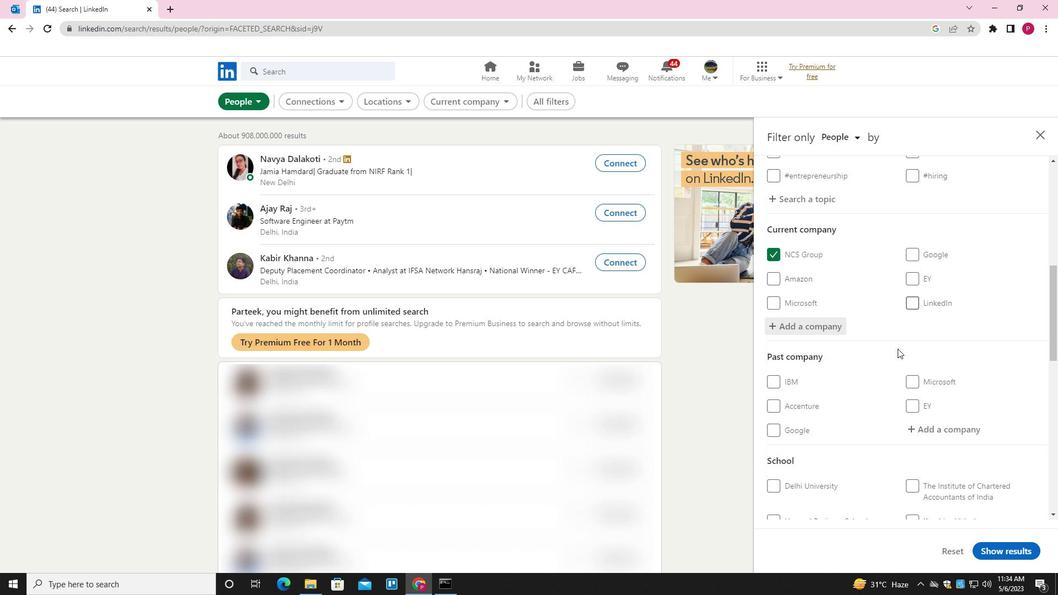 
Action: Mouse scrolled (890, 358) with delta (0, 0)
Screenshot: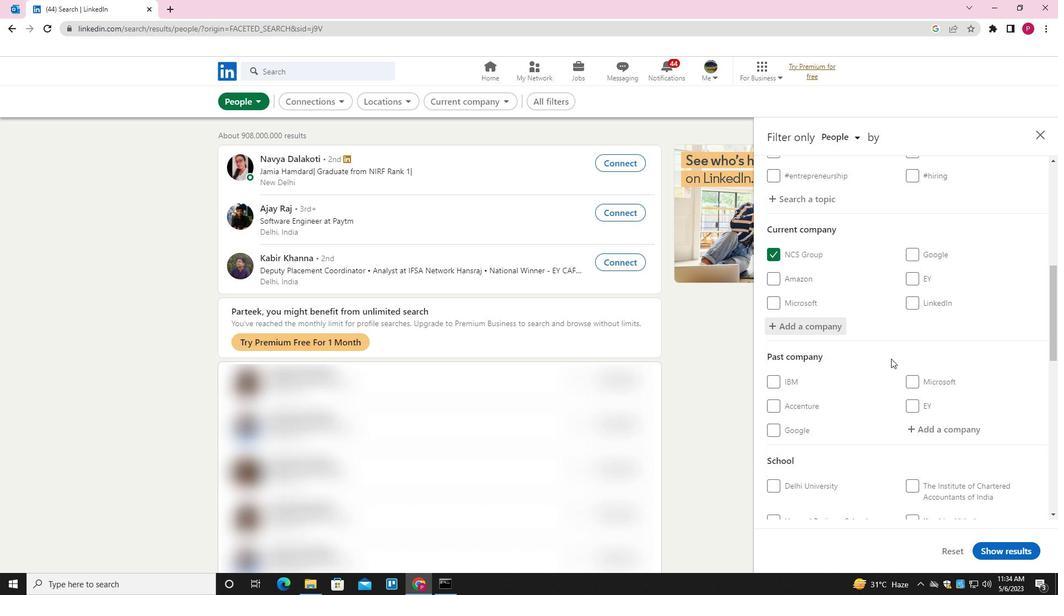 
Action: Mouse scrolled (890, 358) with delta (0, 0)
Screenshot: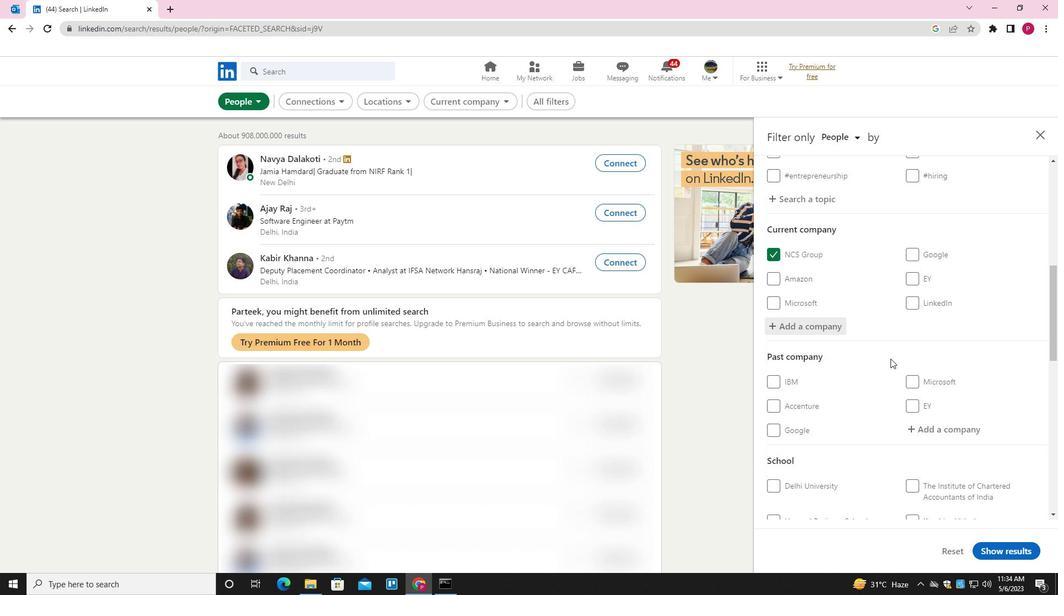 
Action: Mouse scrolled (890, 358) with delta (0, 0)
Screenshot: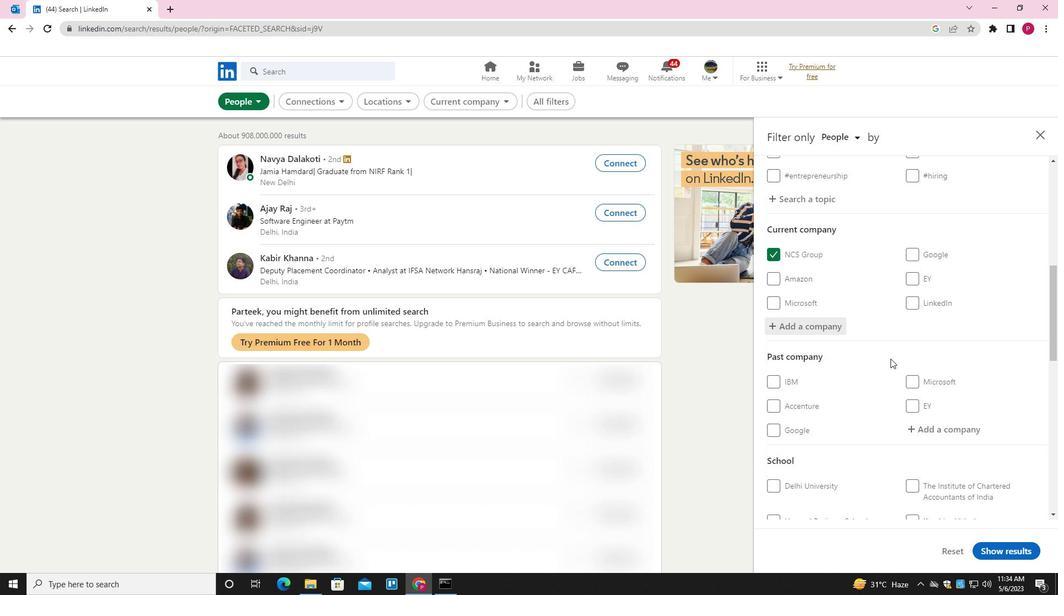 
Action: Mouse moved to (890, 359)
Screenshot: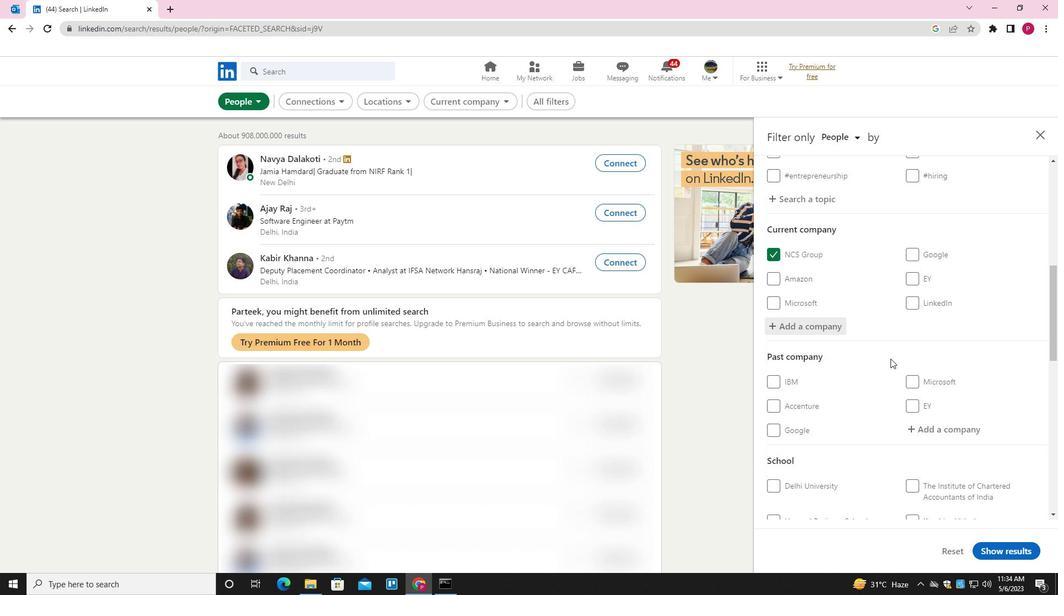
Action: Mouse scrolled (890, 358) with delta (0, 0)
Screenshot: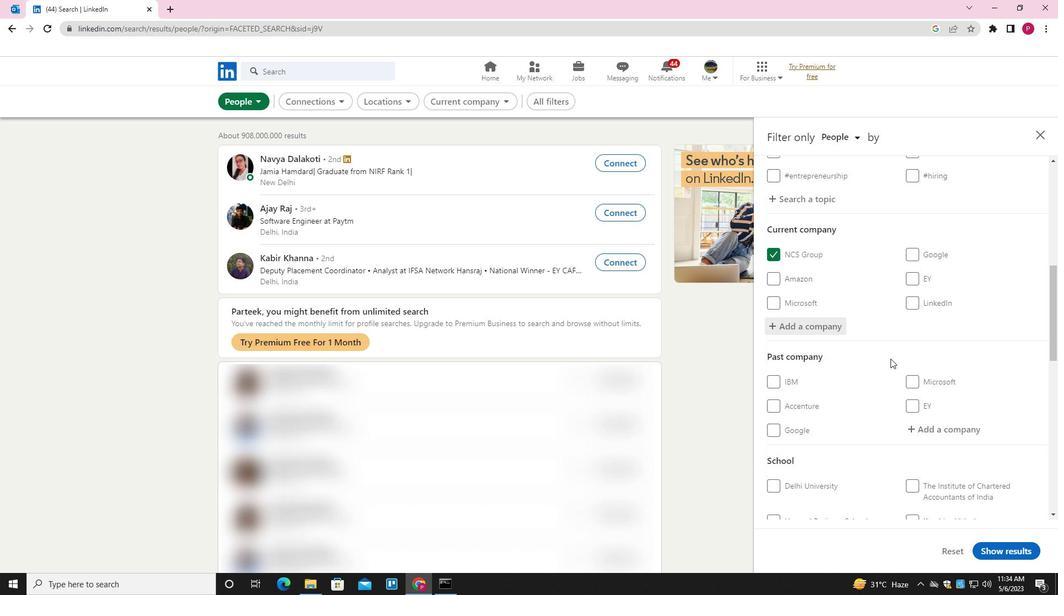 
Action: Mouse moved to (948, 324)
Screenshot: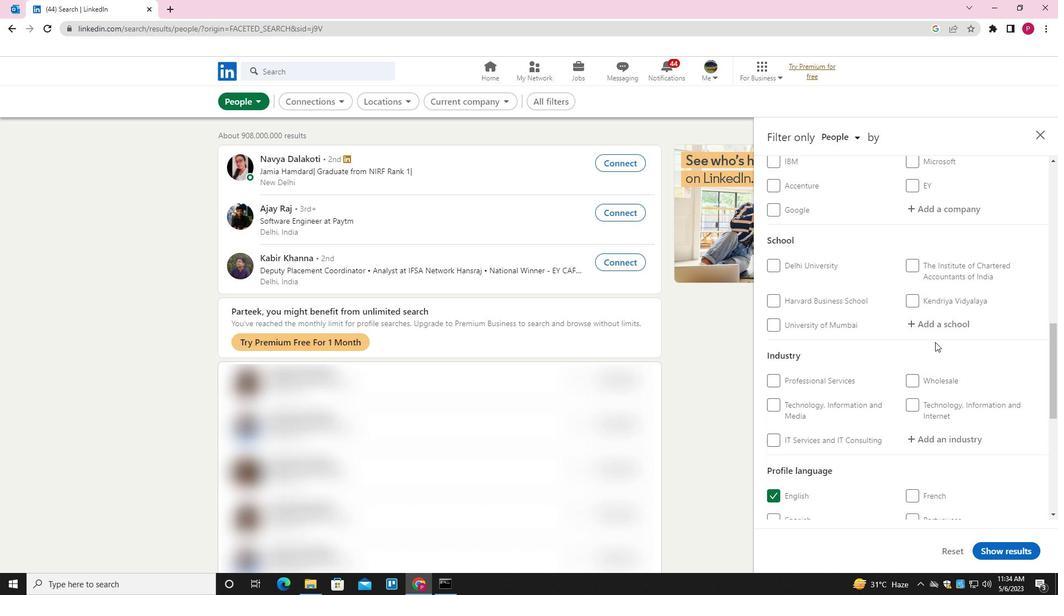 
Action: Mouse pressed left at (948, 324)
Screenshot: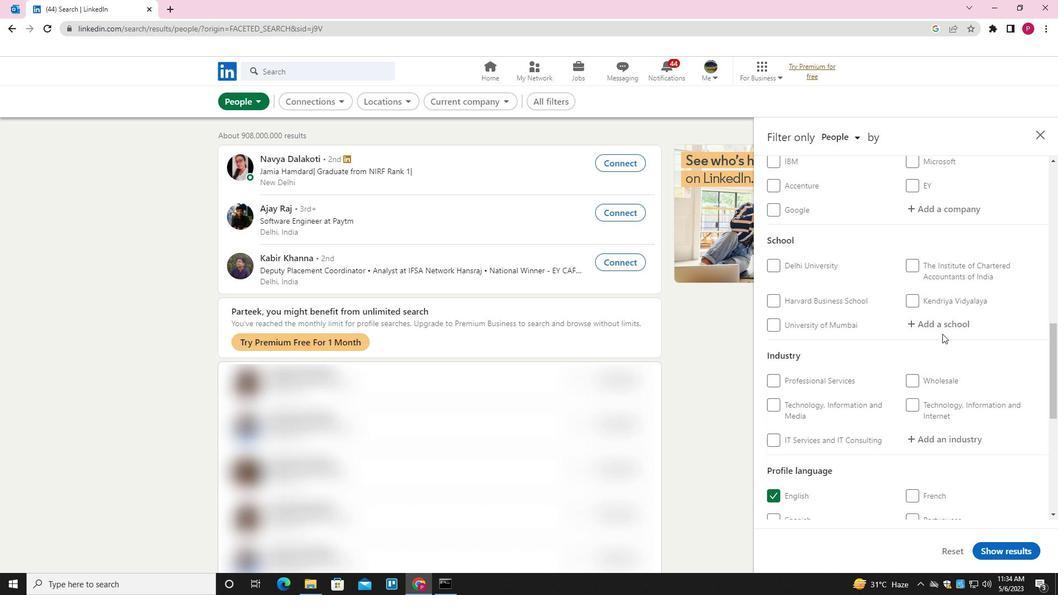 
Action: Key pressed <Key.shift>ARTS<Key.space><Key.shift>AND<Key.space><Key.shift>SCIENCE<Key.space><Key.down><Key.down><Key.down><Key.enter>
Screenshot: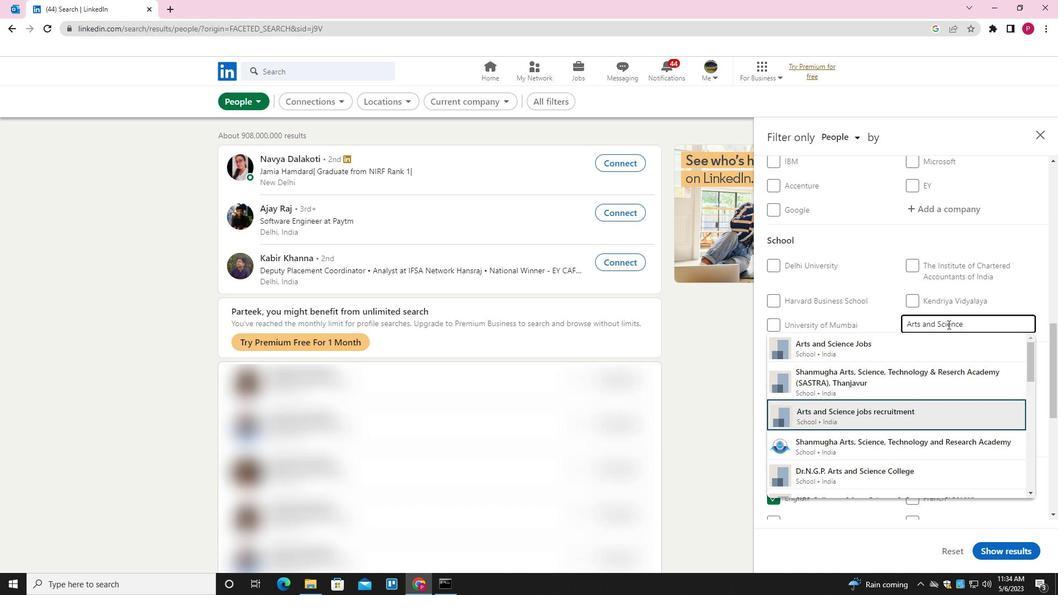 
Action: Mouse moved to (939, 329)
Screenshot: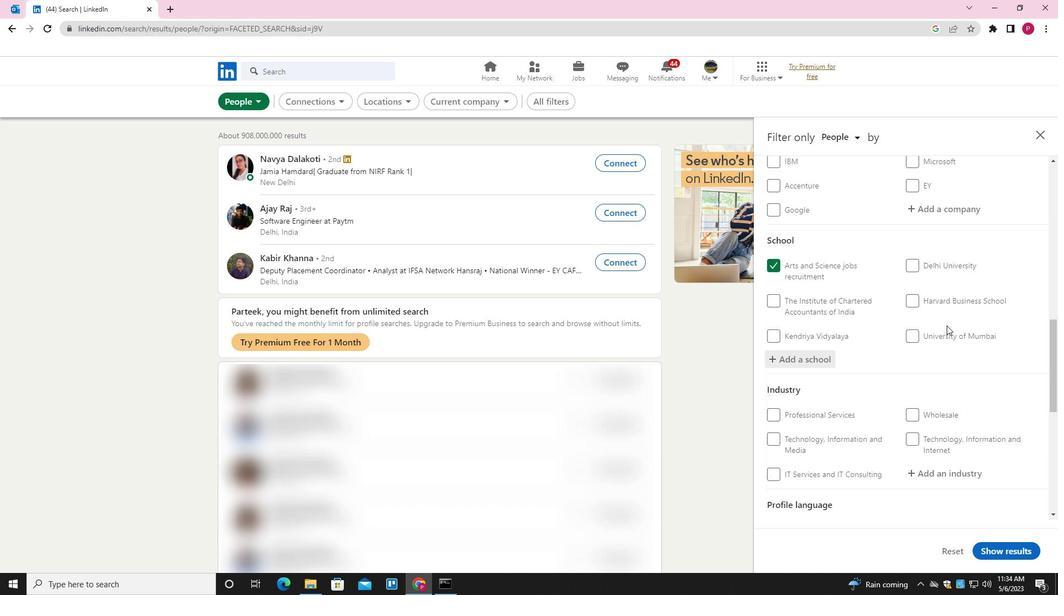 
Action: Mouse scrolled (939, 328) with delta (0, 0)
Screenshot: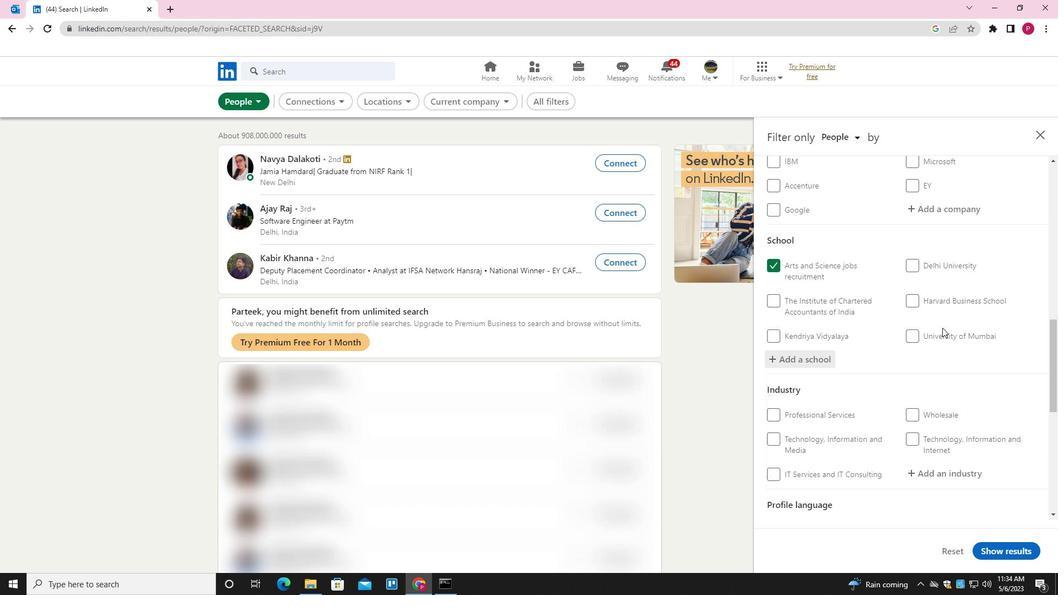 
Action: Mouse scrolled (939, 328) with delta (0, 0)
Screenshot: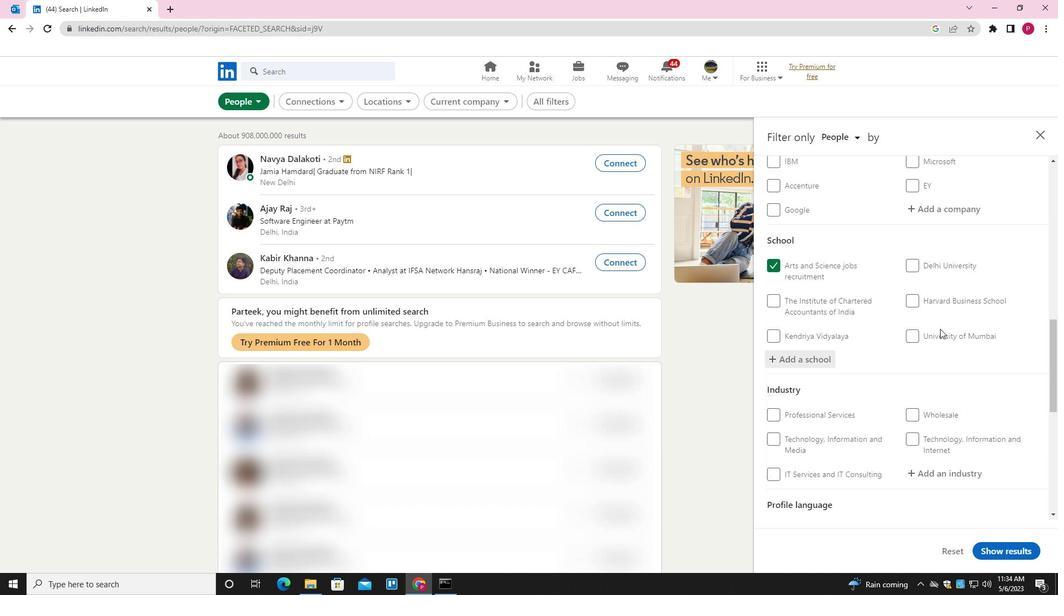 
Action: Mouse scrolled (939, 328) with delta (0, 0)
Screenshot: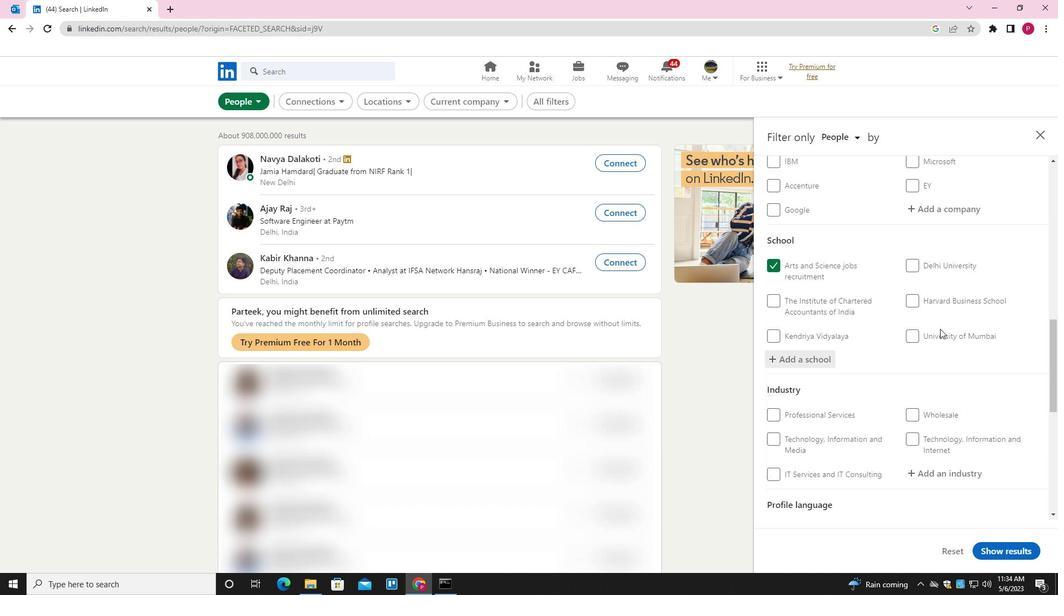 
Action: Mouse scrolled (939, 328) with delta (0, 0)
Screenshot: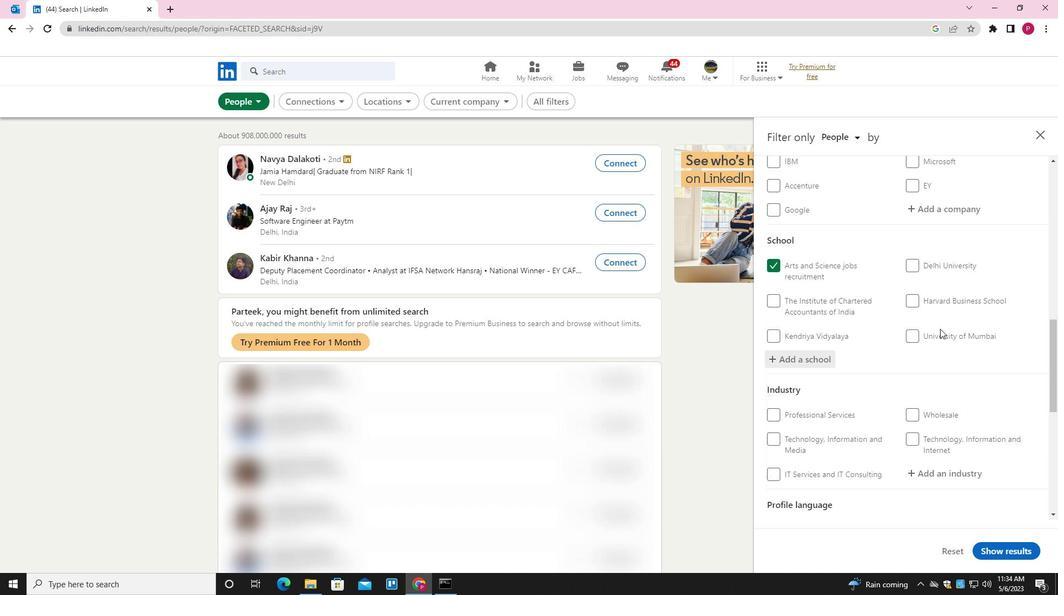 
Action: Mouse moved to (937, 254)
Screenshot: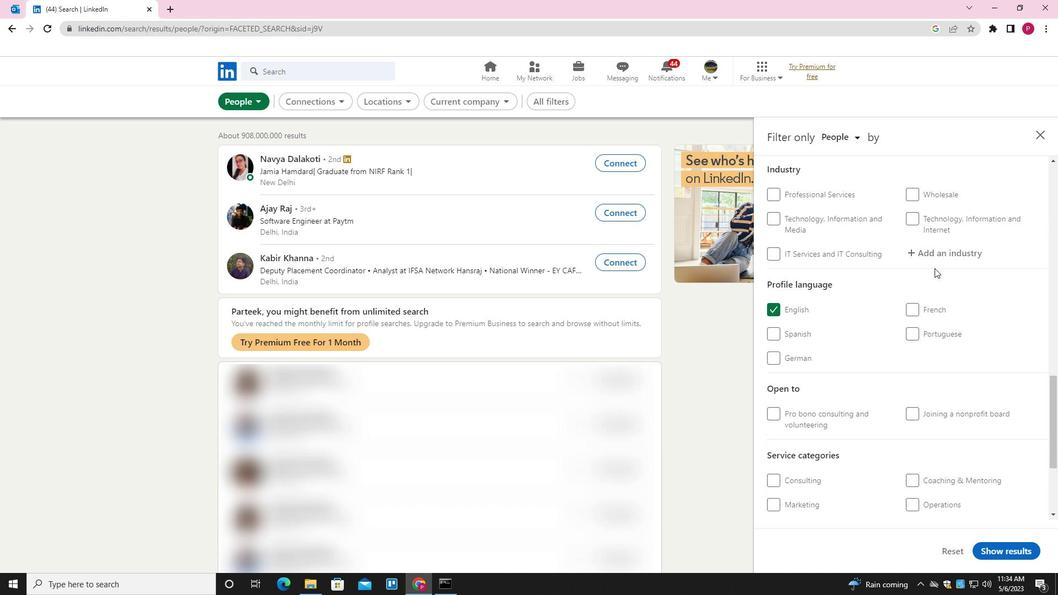 
Action: Mouse pressed left at (937, 254)
Screenshot: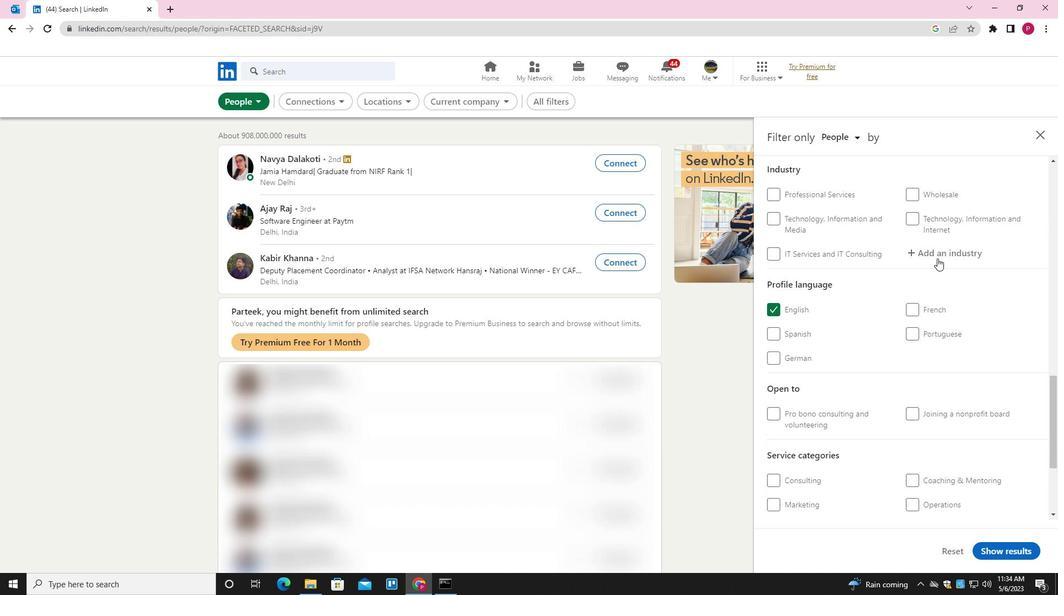 
Action: Key pressed <Key.shift>RECREATIONAL<Key.space><Key.down><Key.enter>
Screenshot: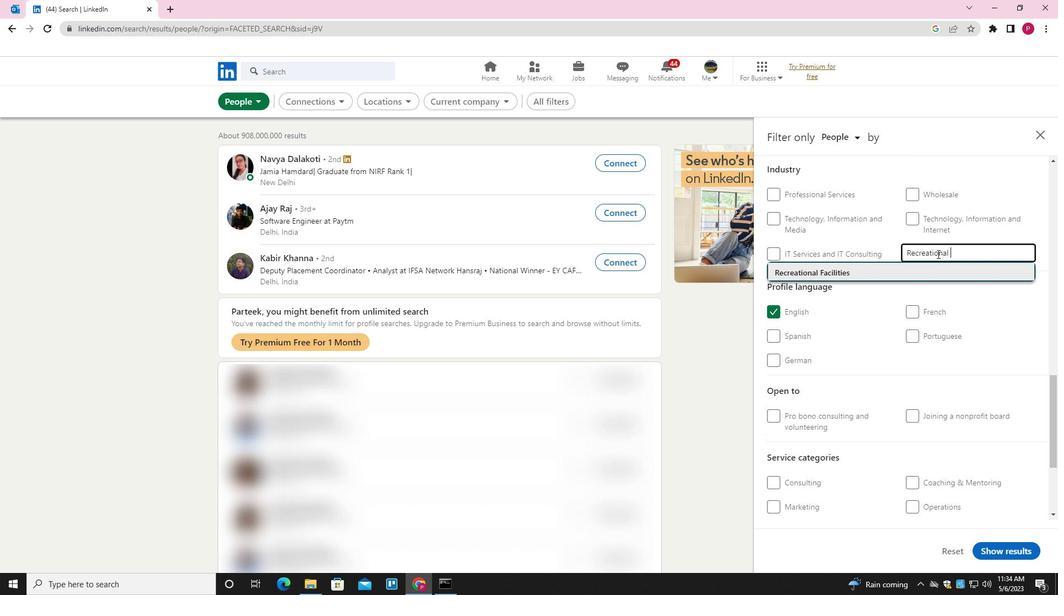 
Action: Mouse moved to (943, 310)
Screenshot: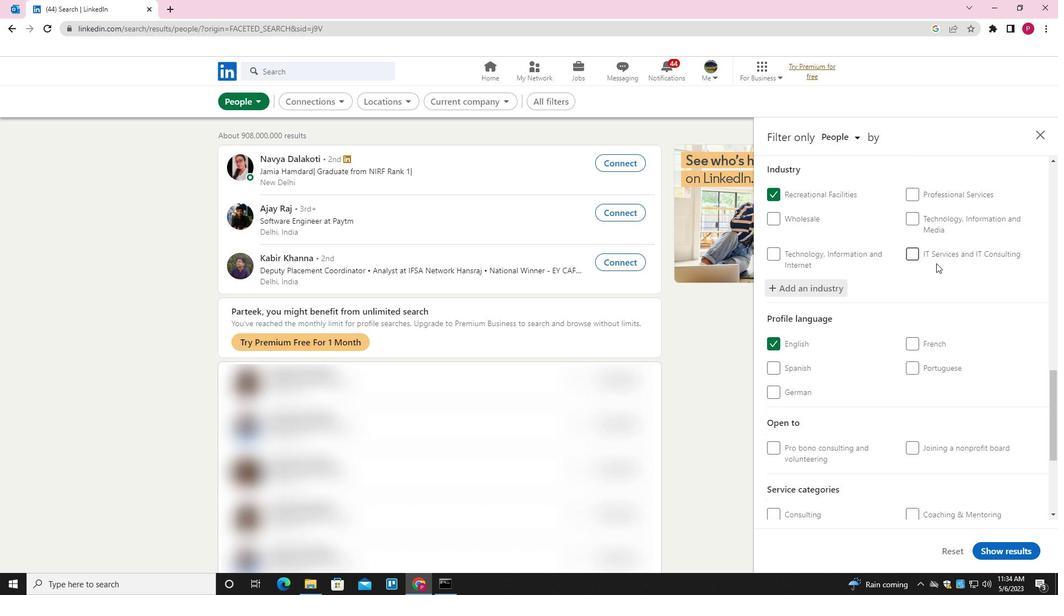 
Action: Mouse scrolled (943, 309) with delta (0, 0)
Screenshot: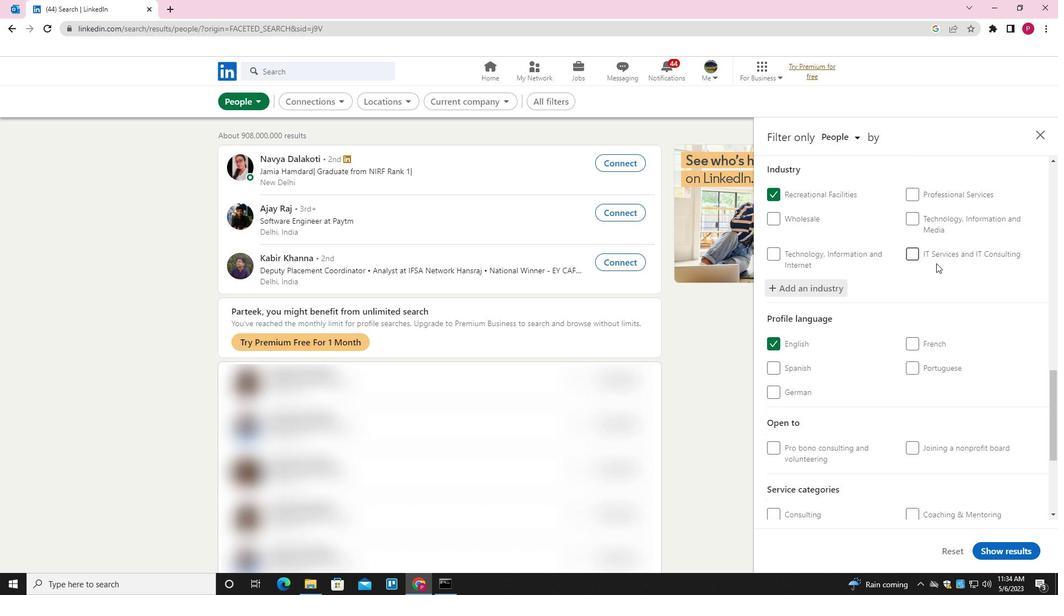 
Action: Mouse moved to (944, 310)
Screenshot: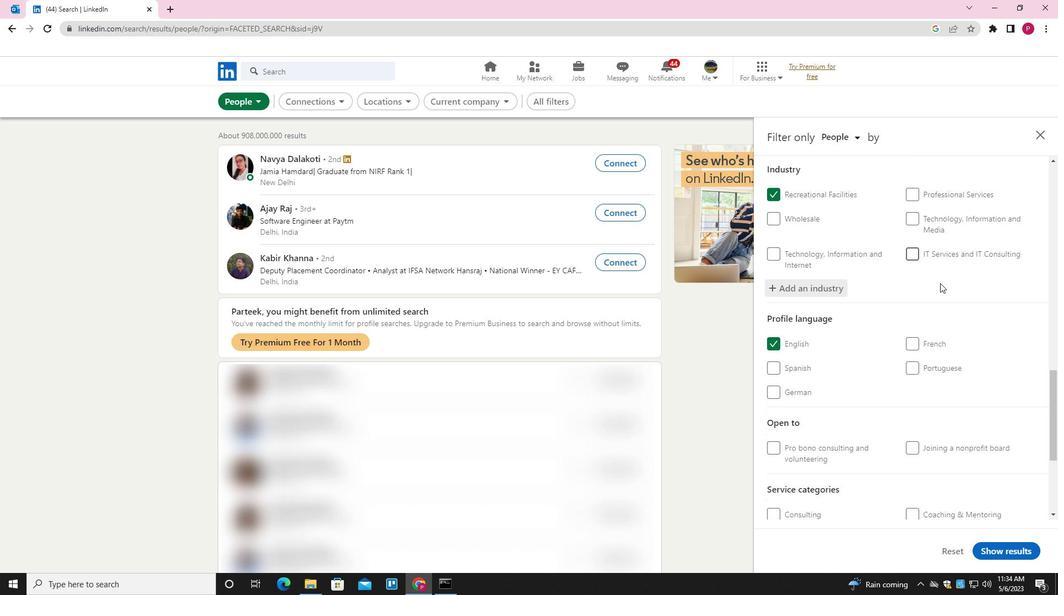 
Action: Mouse scrolled (944, 310) with delta (0, 0)
Screenshot: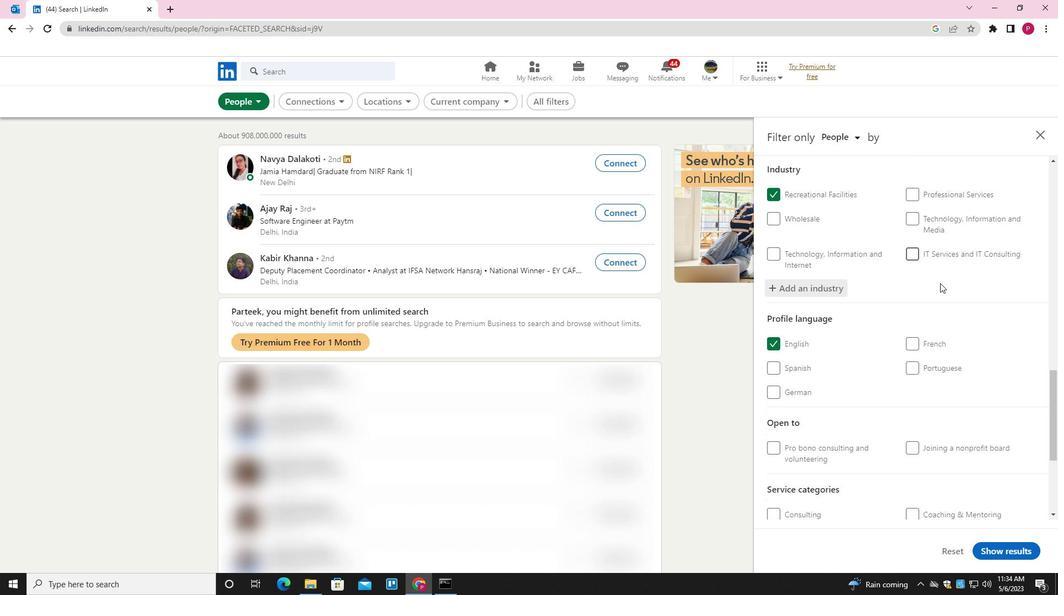 
Action: Mouse moved to (944, 311)
Screenshot: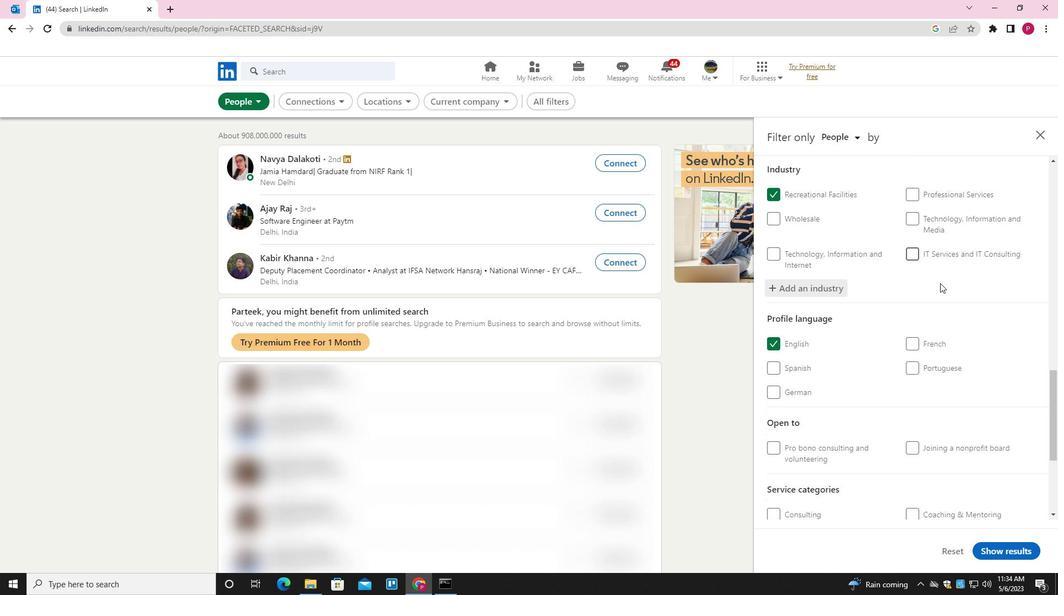 
Action: Mouse scrolled (944, 310) with delta (0, 0)
Screenshot: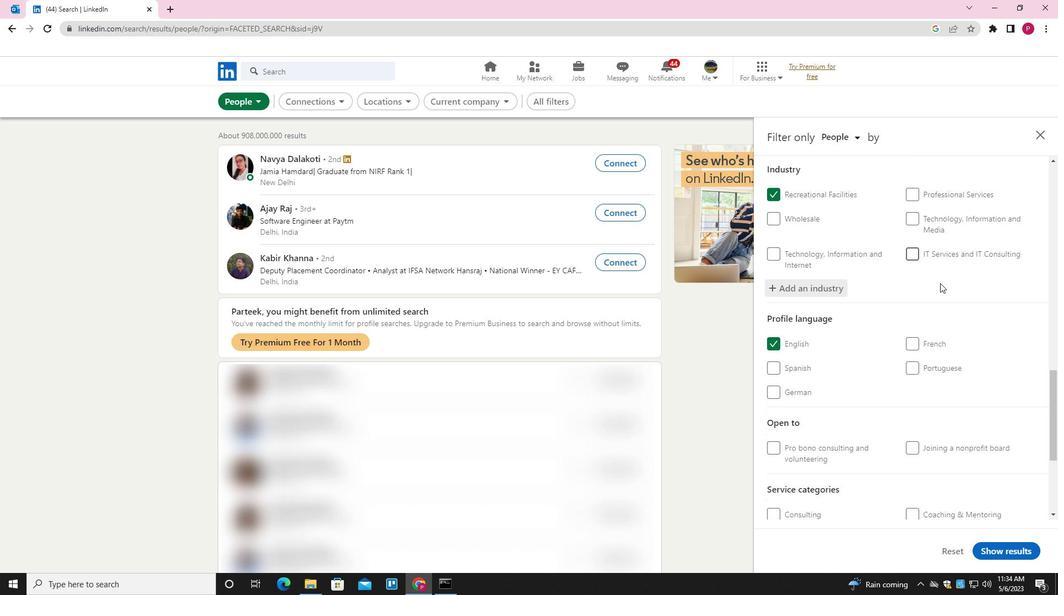 
Action: Mouse moved to (944, 311)
Screenshot: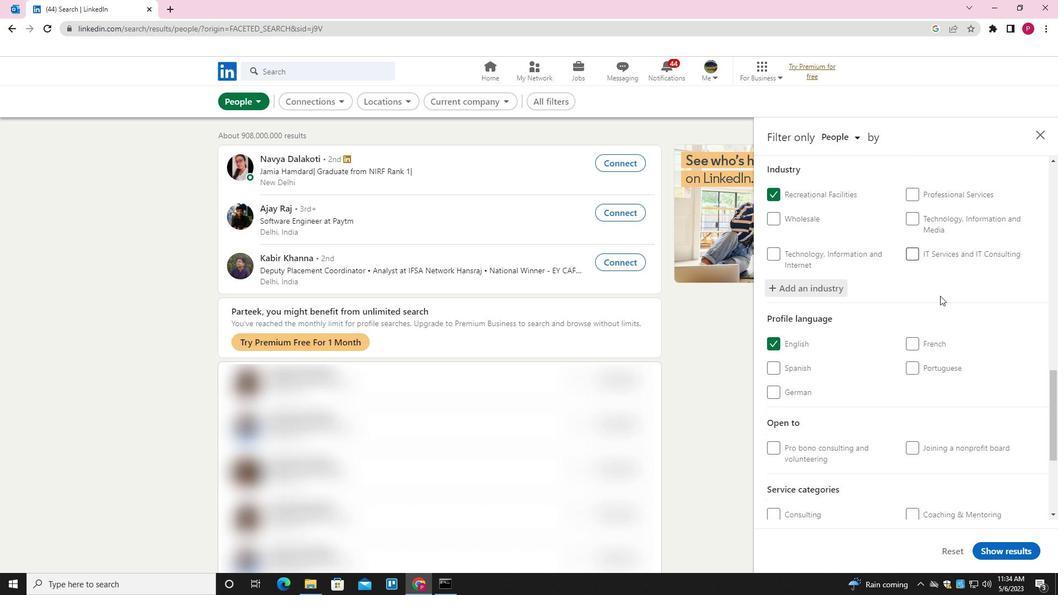 
Action: Mouse scrolled (944, 311) with delta (0, 0)
Screenshot: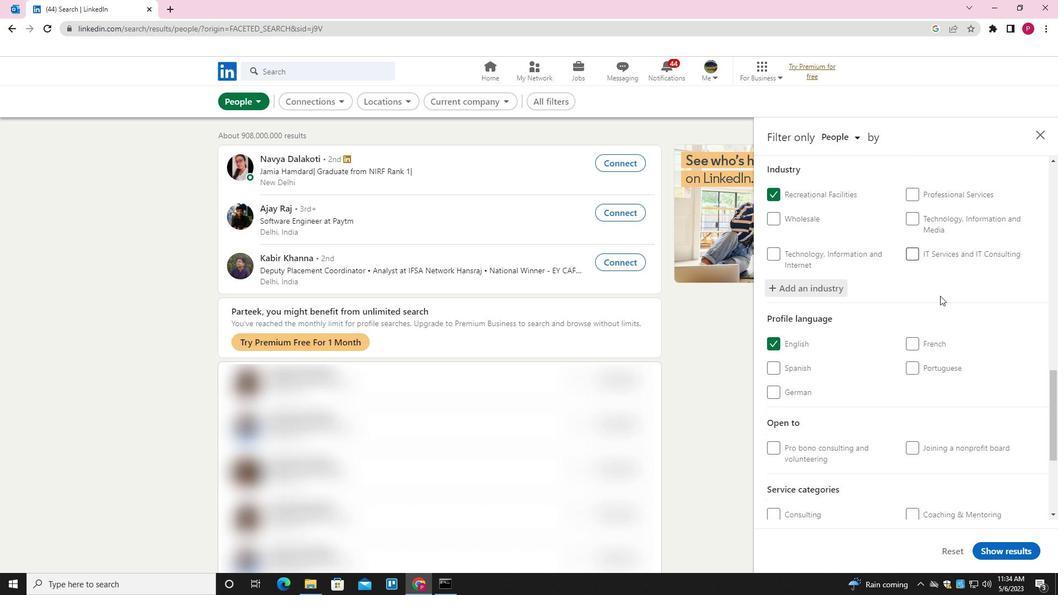 
Action: Mouse moved to (941, 362)
Screenshot: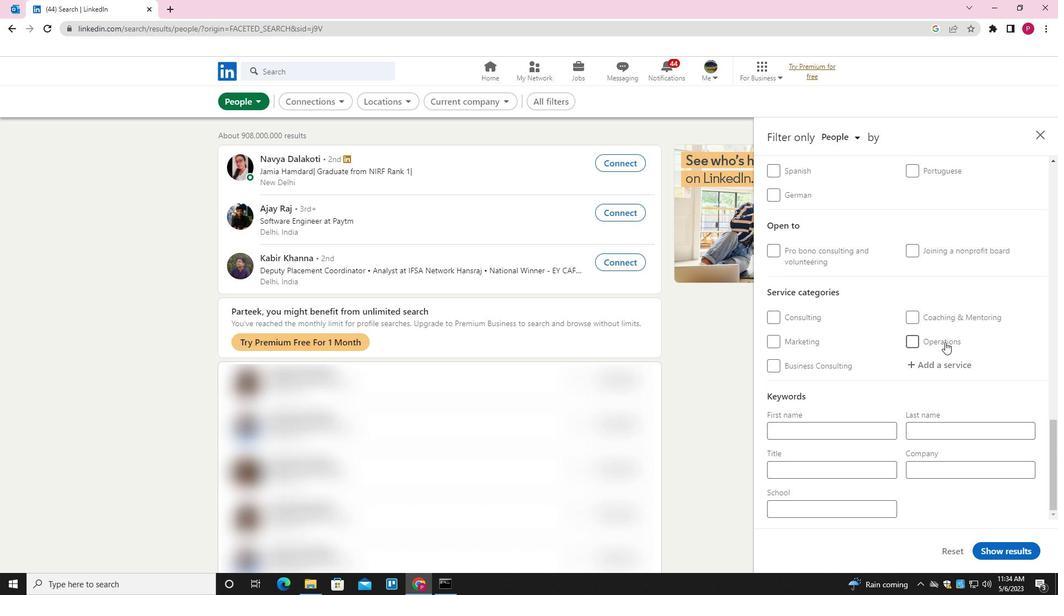 
Action: Mouse pressed left at (941, 362)
Screenshot: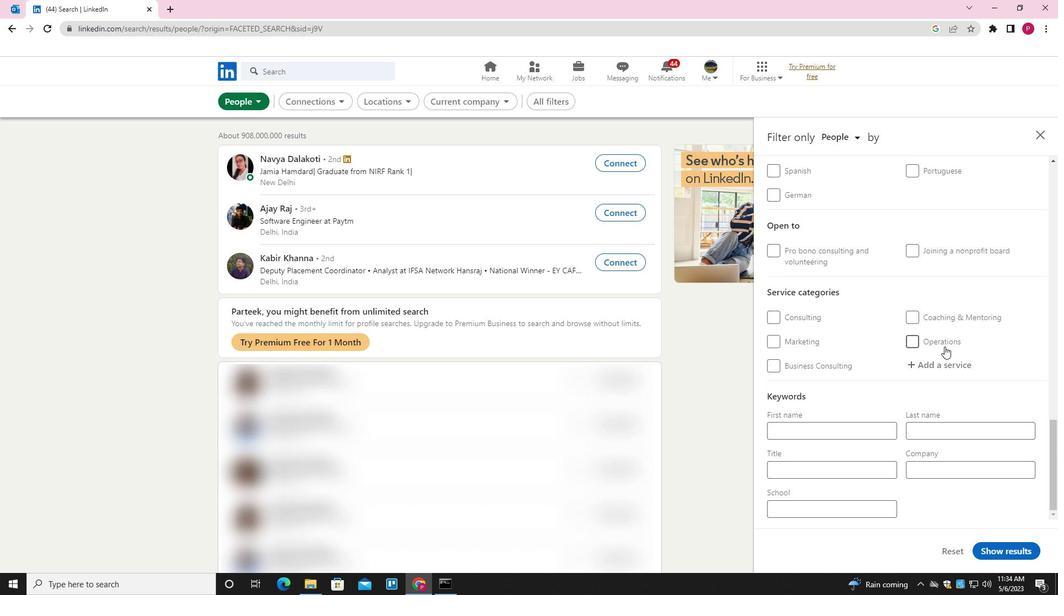 
Action: Key pressed <Key.shift>INSUE<Key.backspace>RANCE<Key.down><Key.enter>
Screenshot: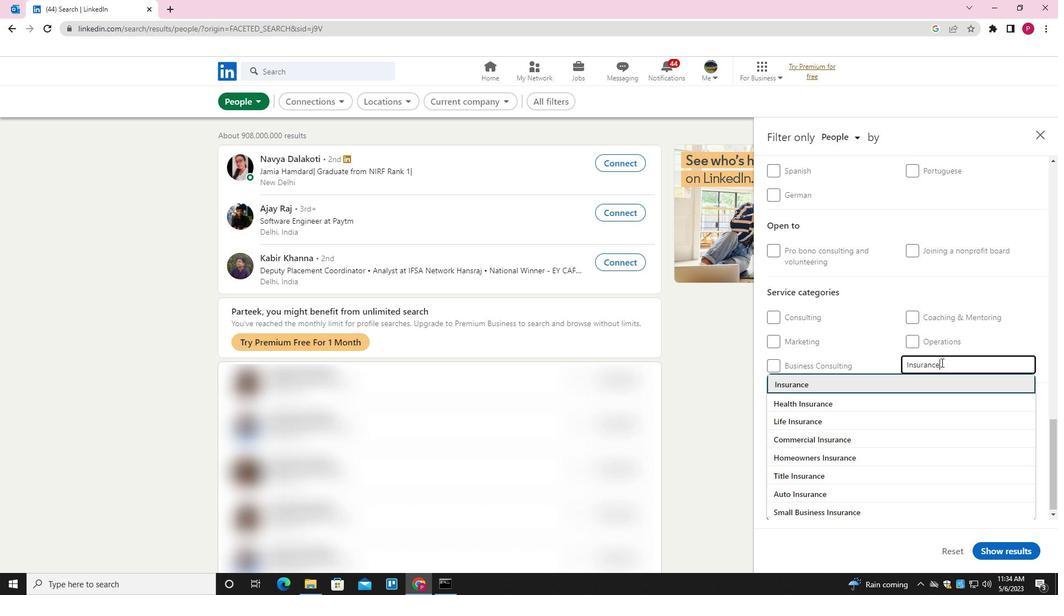 
Action: Mouse scrolled (941, 362) with delta (0, 0)
Screenshot: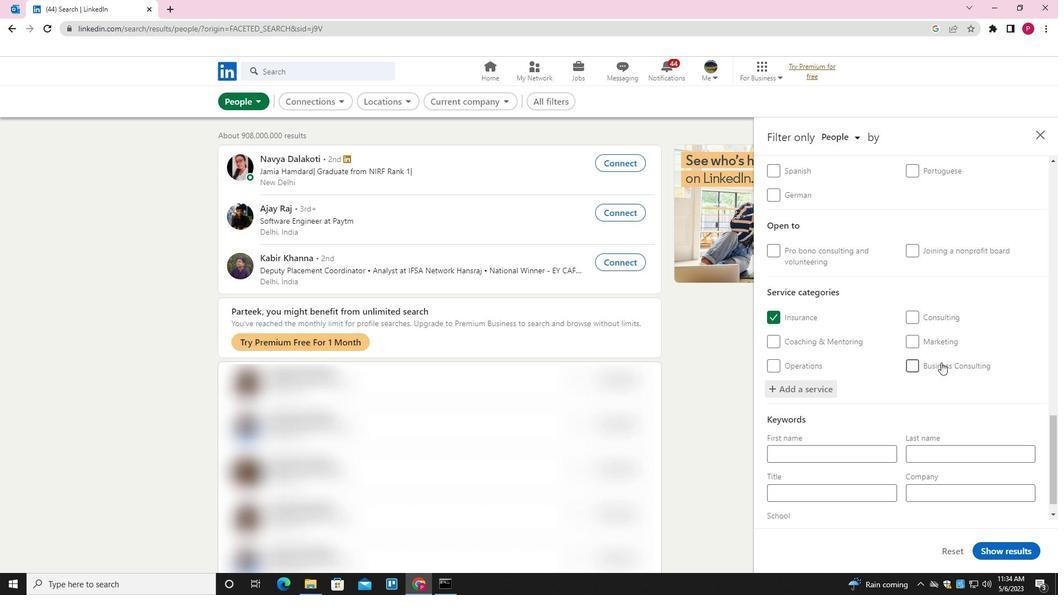 
Action: Mouse moved to (940, 363)
Screenshot: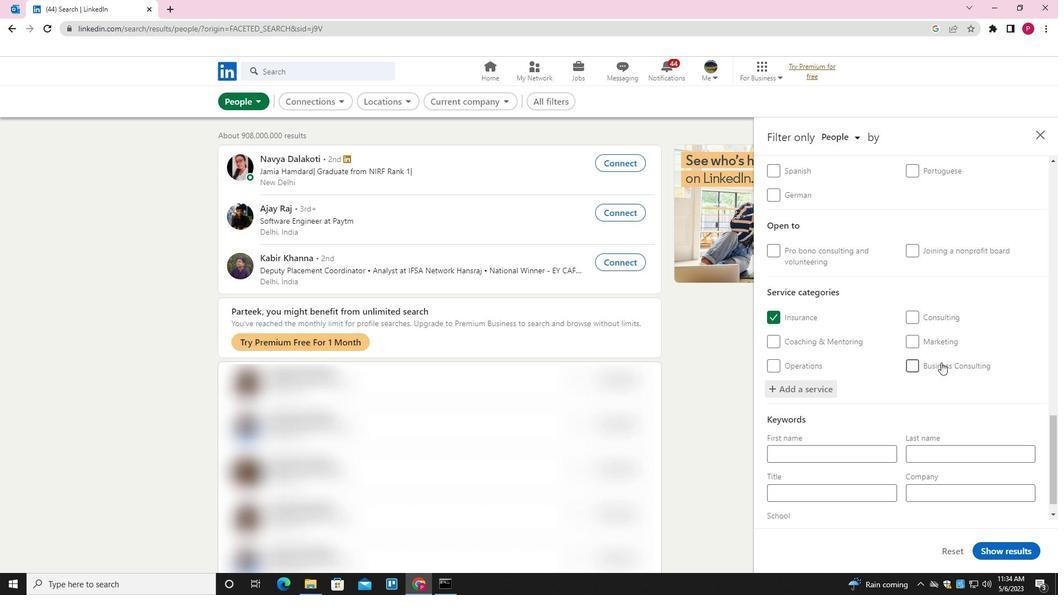 
Action: Mouse scrolled (940, 362) with delta (0, 0)
Screenshot: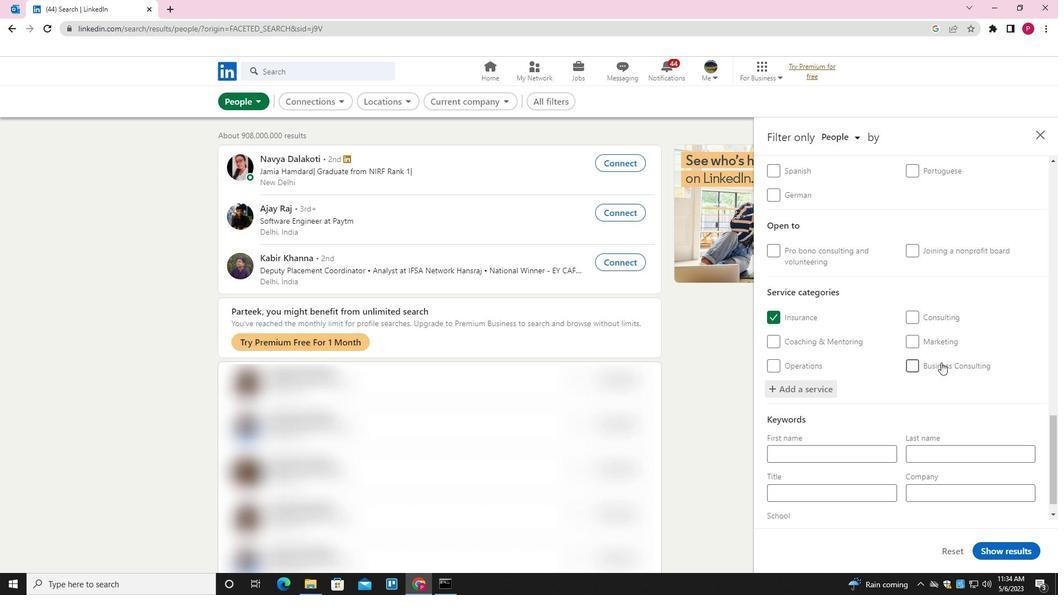 
Action: Mouse moved to (932, 367)
Screenshot: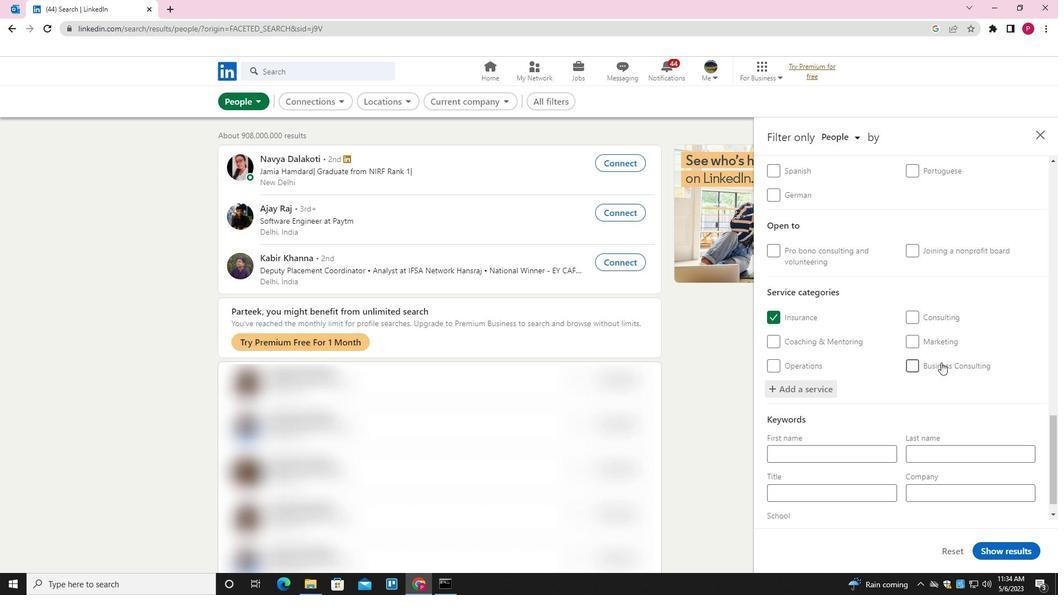 
Action: Mouse scrolled (932, 367) with delta (0, 0)
Screenshot: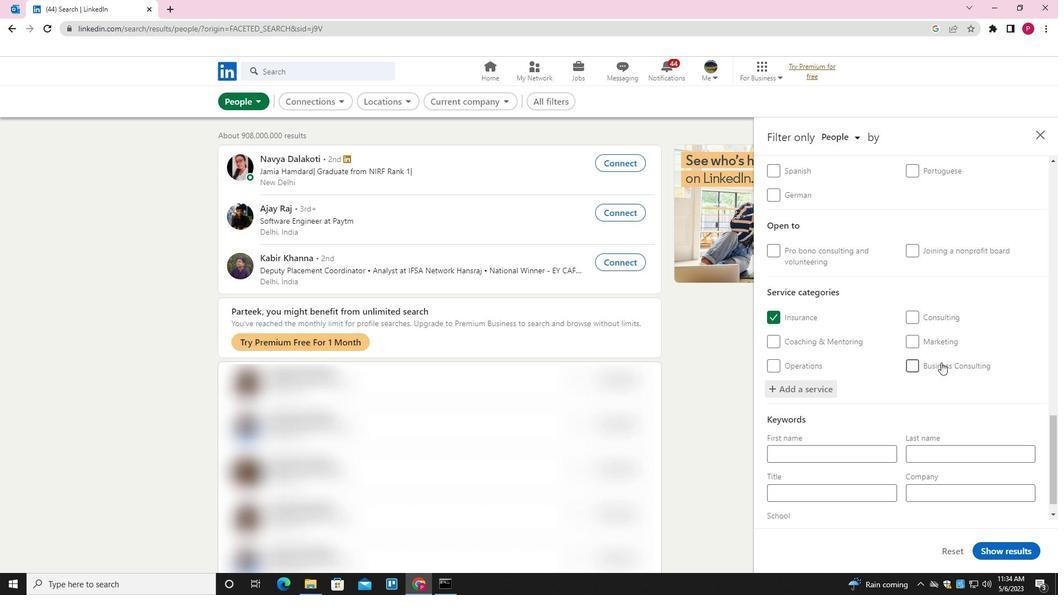 
Action: Mouse moved to (928, 370)
Screenshot: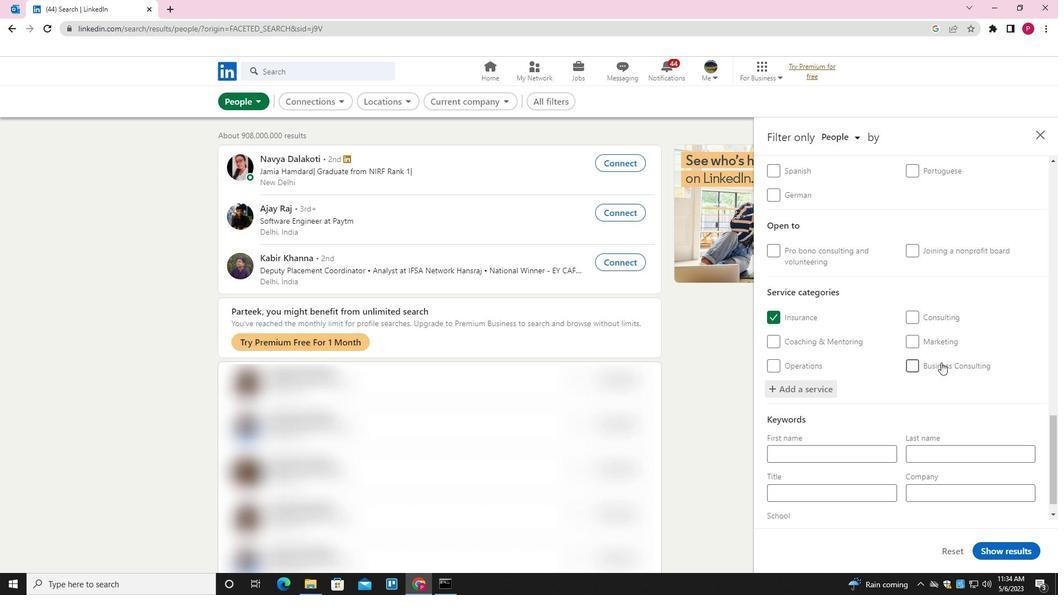 
Action: Mouse scrolled (928, 369) with delta (0, 0)
Screenshot: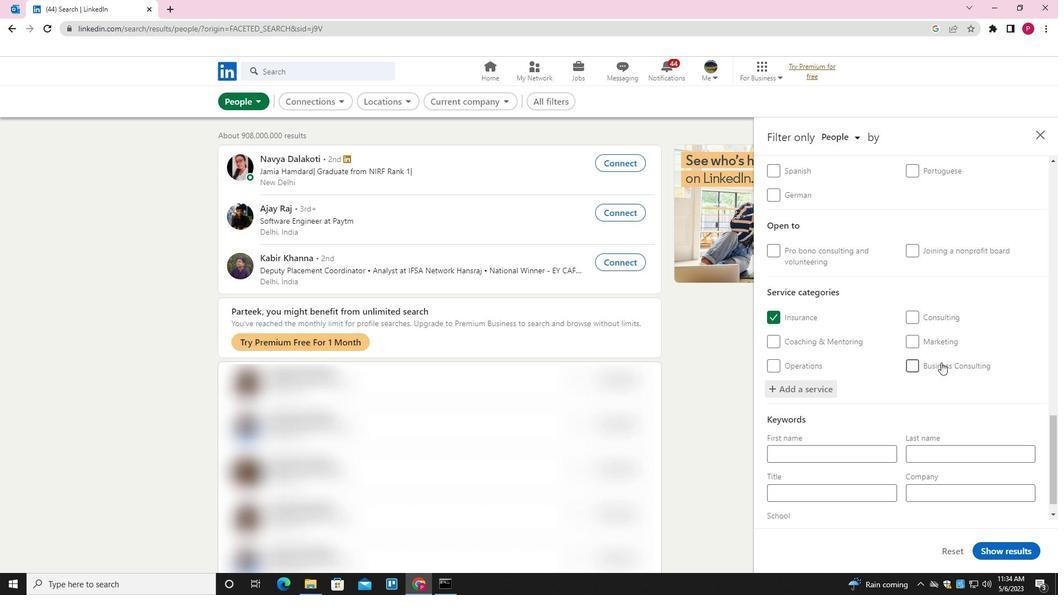
Action: Mouse moved to (922, 375)
Screenshot: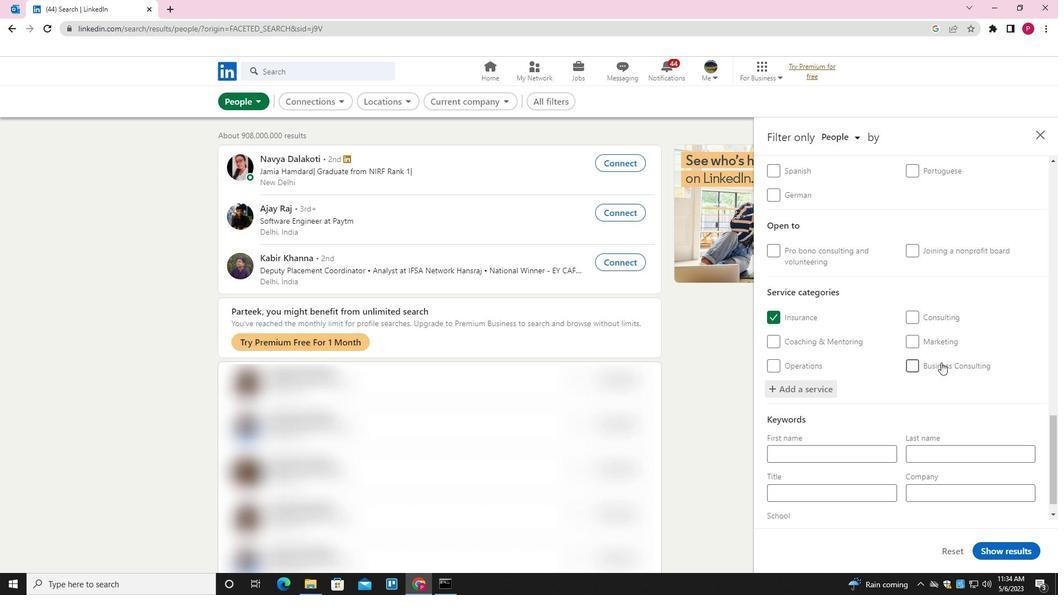 
Action: Mouse scrolled (922, 375) with delta (0, 0)
Screenshot: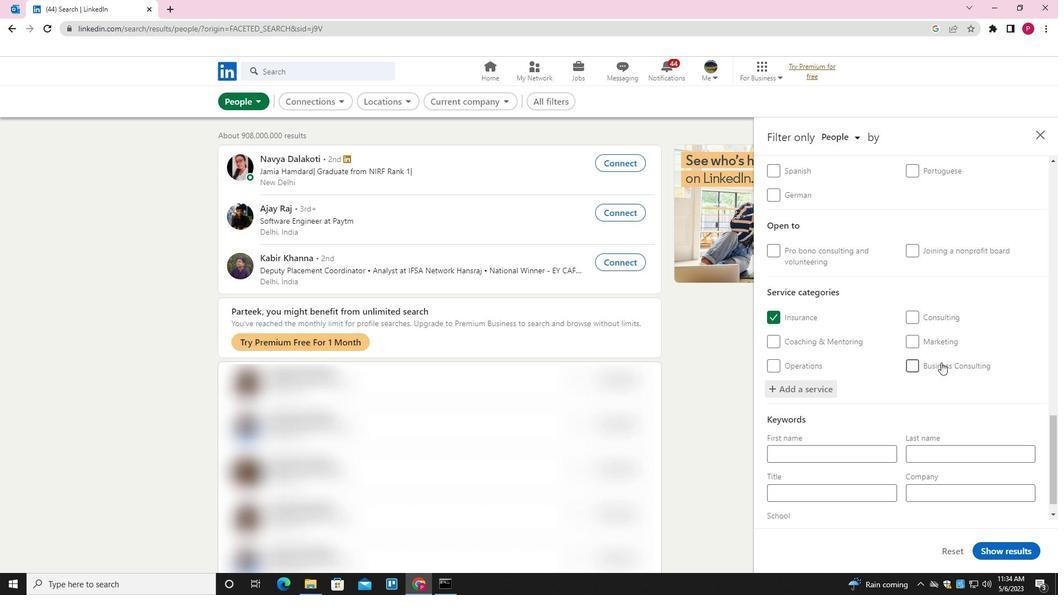 
Action: Mouse moved to (906, 385)
Screenshot: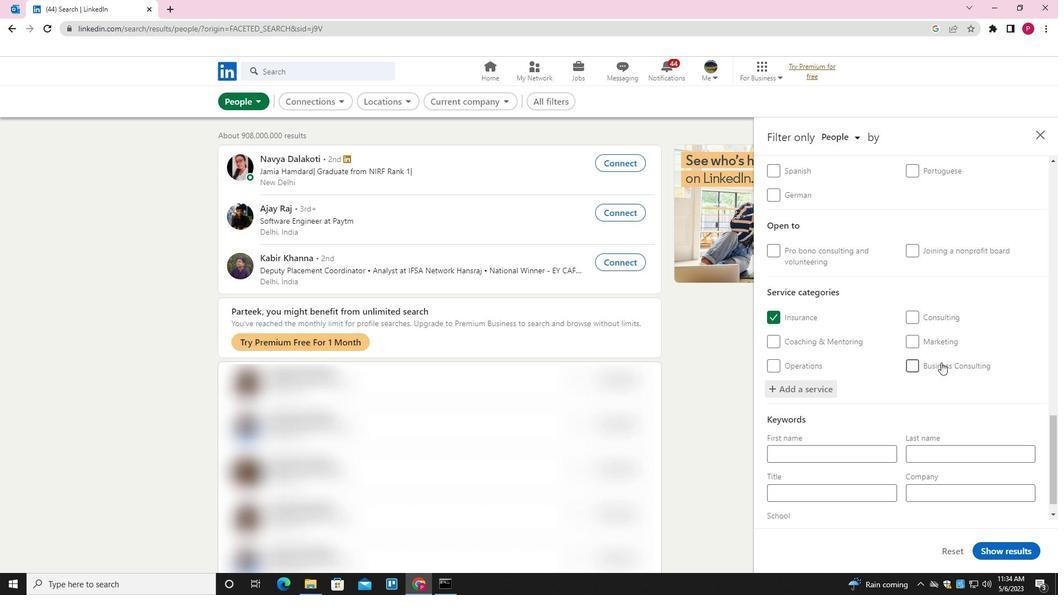 
Action: Mouse scrolled (906, 384) with delta (0, 0)
Screenshot: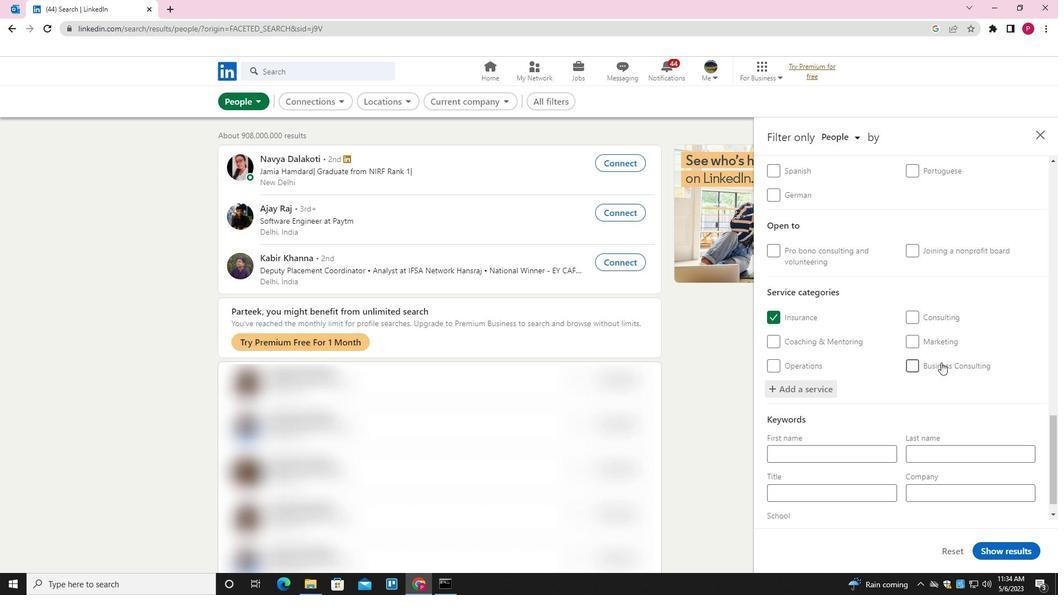 
Action: Mouse moved to (854, 467)
Screenshot: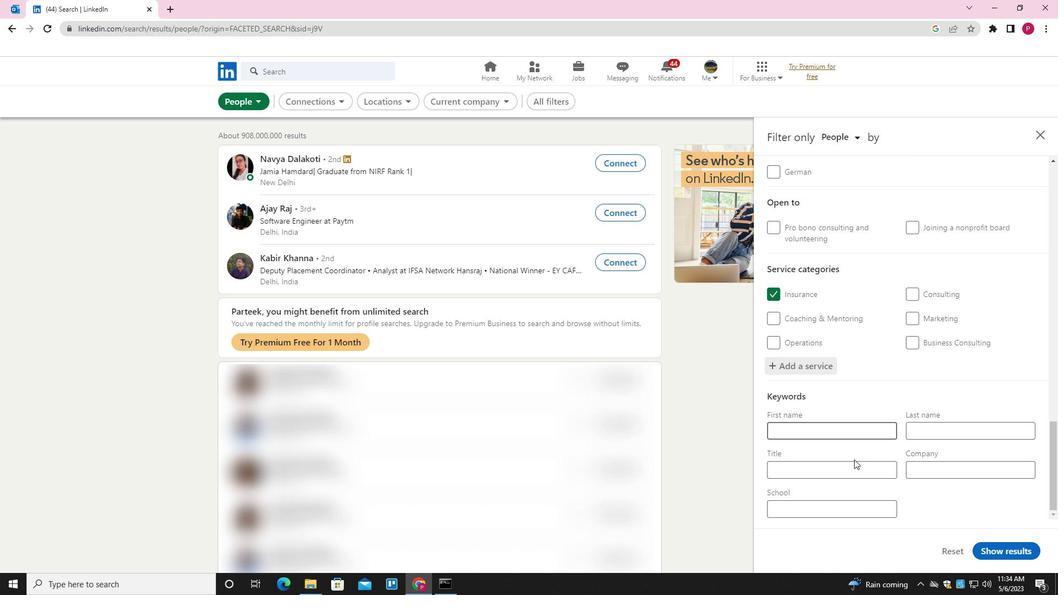
Action: Mouse pressed left at (854, 467)
Screenshot: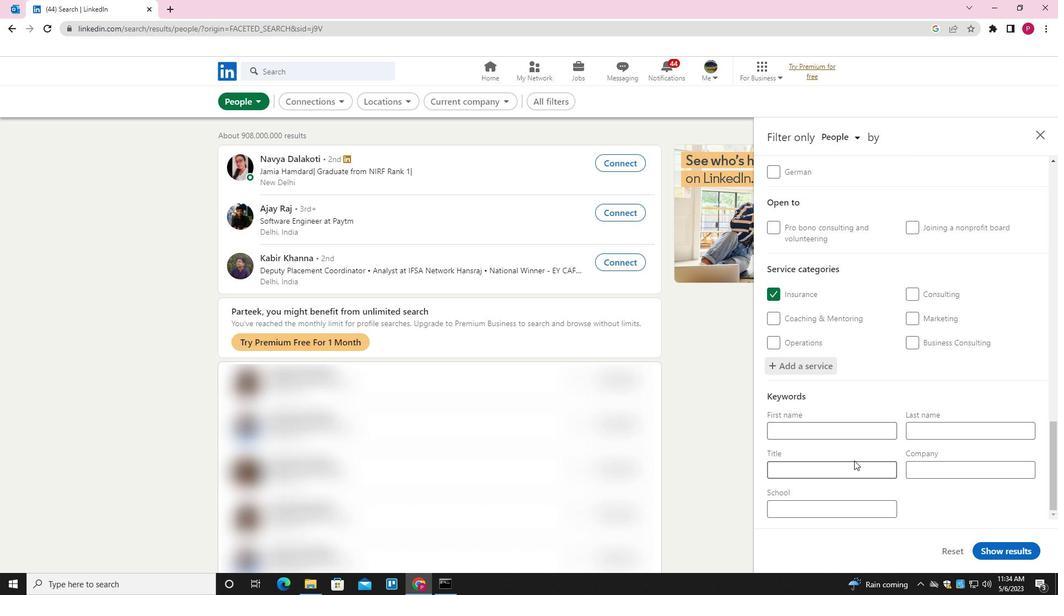 
Action: Key pressed <Key.shift>SEO<Key.space><Key.shift>MANAGER
Screenshot: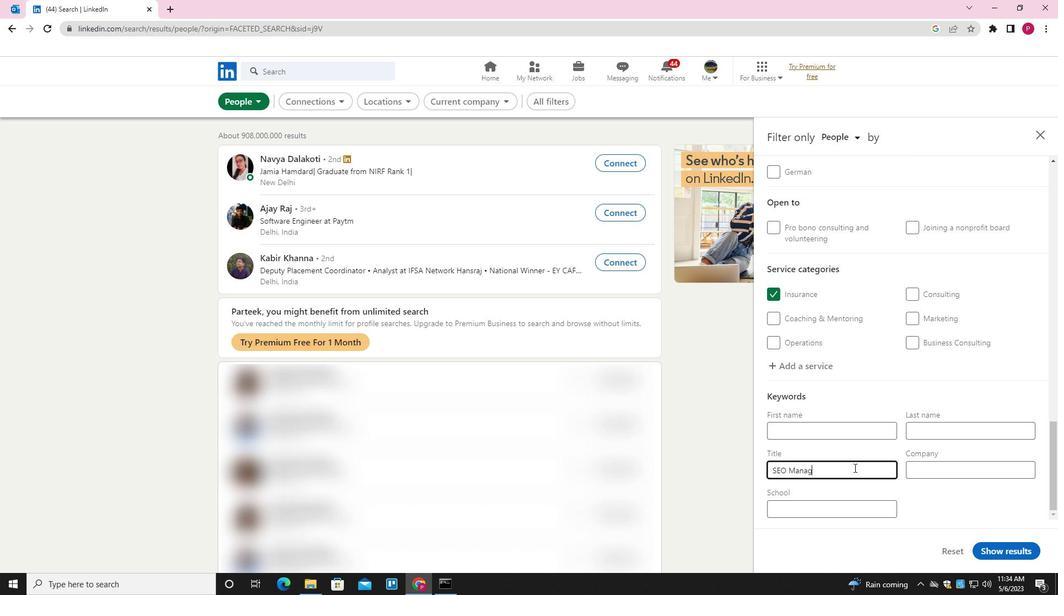 
Action: Mouse moved to (1009, 550)
Screenshot: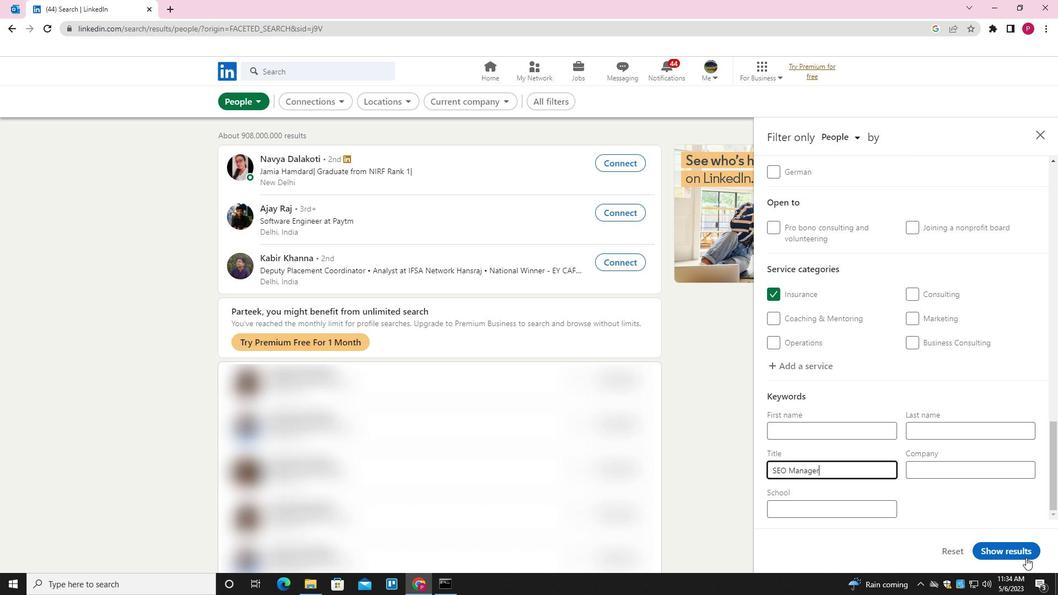 
Action: Mouse pressed left at (1009, 550)
Screenshot: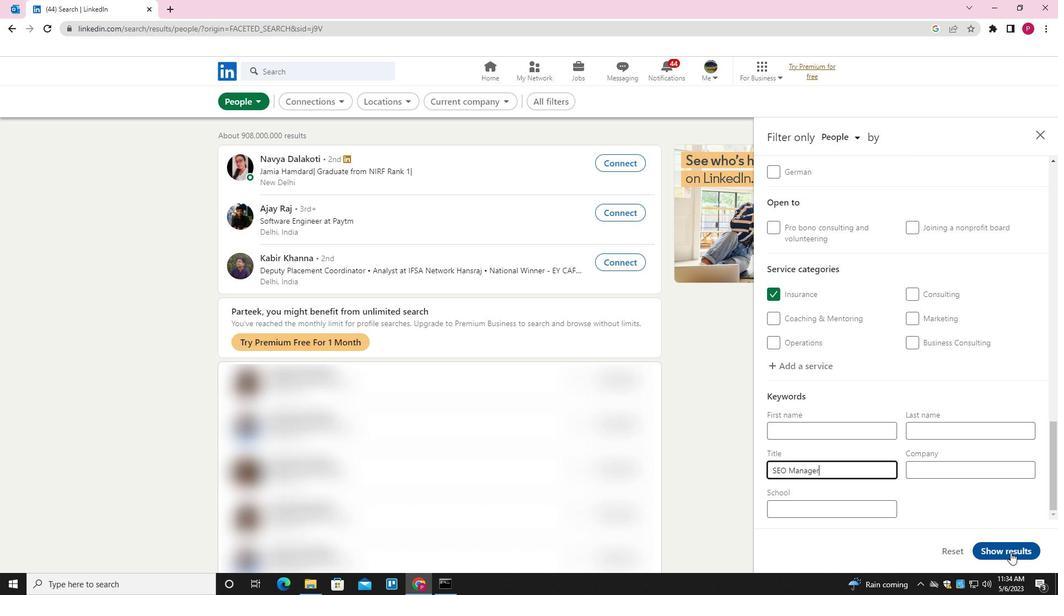
Action: Mouse moved to (542, 336)
Screenshot: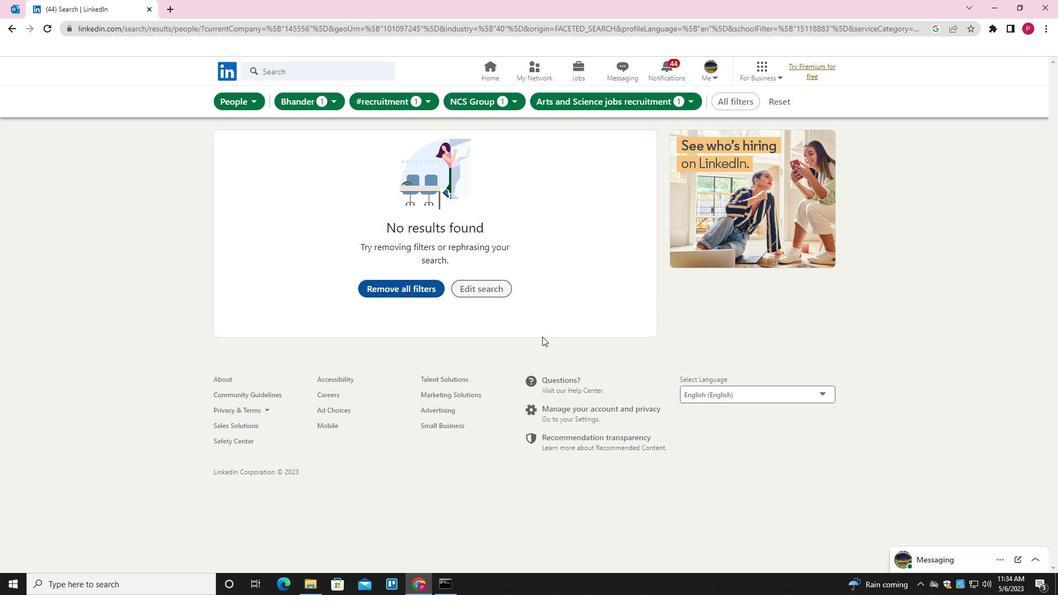 
